 Task: Look for space in Elmira, United States from 10th July, 2023 to 15th July, 2023 for 7 adults in price range Rs.10000 to Rs.15000. Place can be entire place or shared room with 4 bedrooms having 7 beds and 4 bathrooms. Property type can be house, flat, guest house. Amenities needed are: wifi, TV, free parkinig on premises, gym, breakfast. Booking option can be shelf check-in. Required host language is English.
Action: Mouse moved to (450, 110)
Screenshot: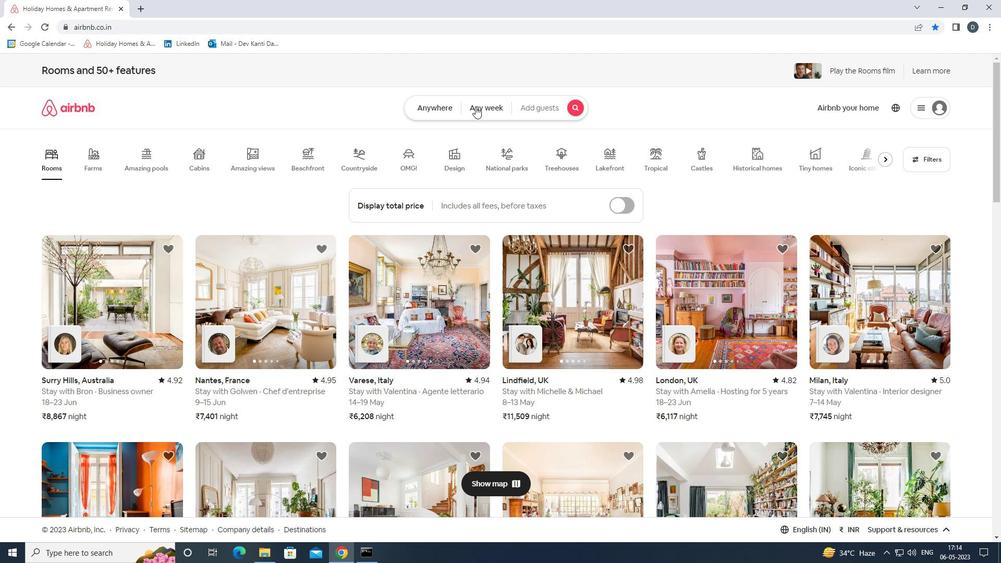 
Action: Mouse pressed left at (450, 110)
Screenshot: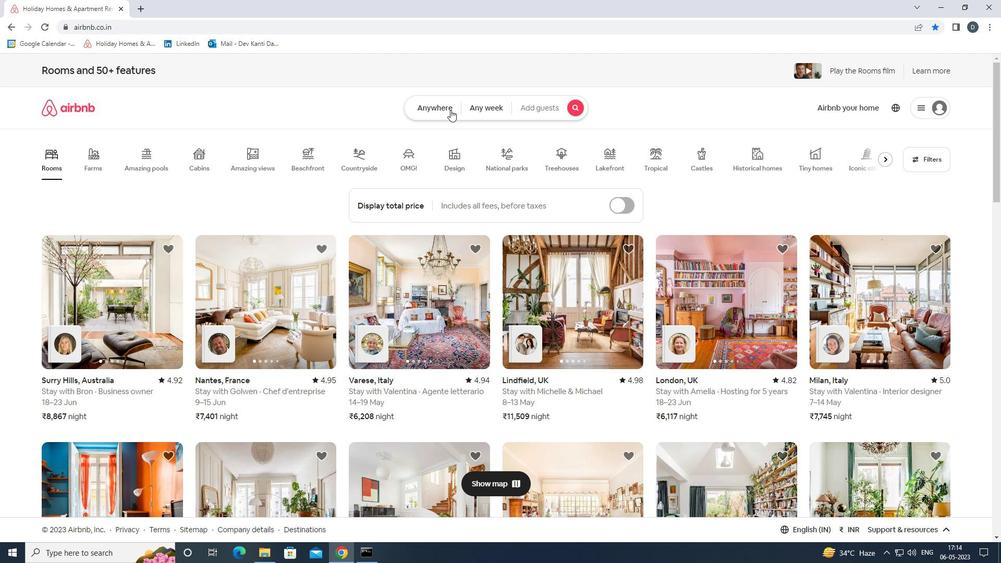 
Action: Mouse moved to (371, 147)
Screenshot: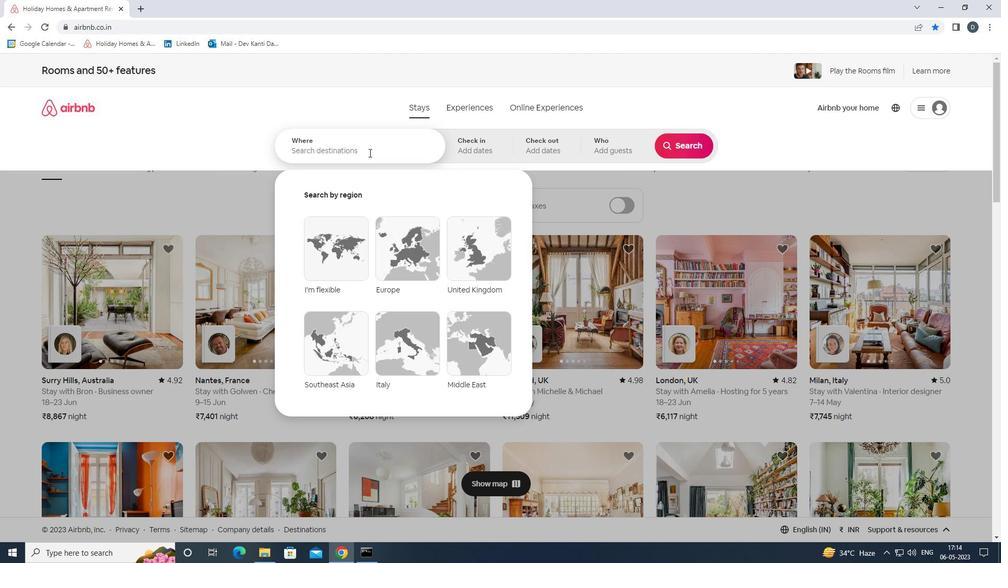 
Action: Mouse pressed left at (371, 147)
Screenshot: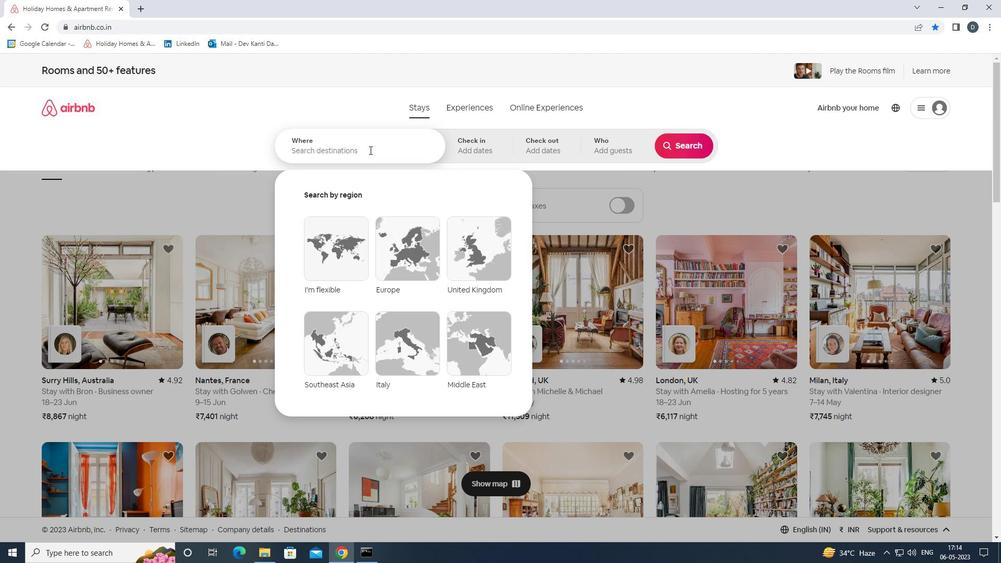 
Action: Mouse moved to (385, 144)
Screenshot: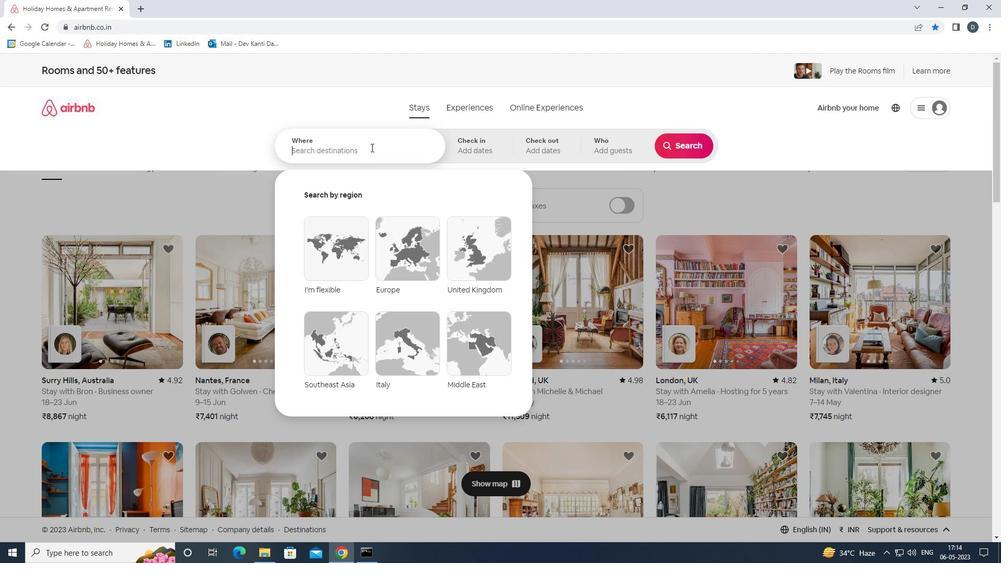
Action: Key pressed <Key.shift>EMIRA,<Key.left><Key.left><Key.left><Key.left><Key.left>L<Key.right><Key.right><Key.right><Key.right><Key.right><Key.shift>UNITED<Key.space><Key.shift><Key.shift><Key.shift><Key.shift><Key.shift><Key.shift><Key.shift>STATES<Key.enter>
Screenshot: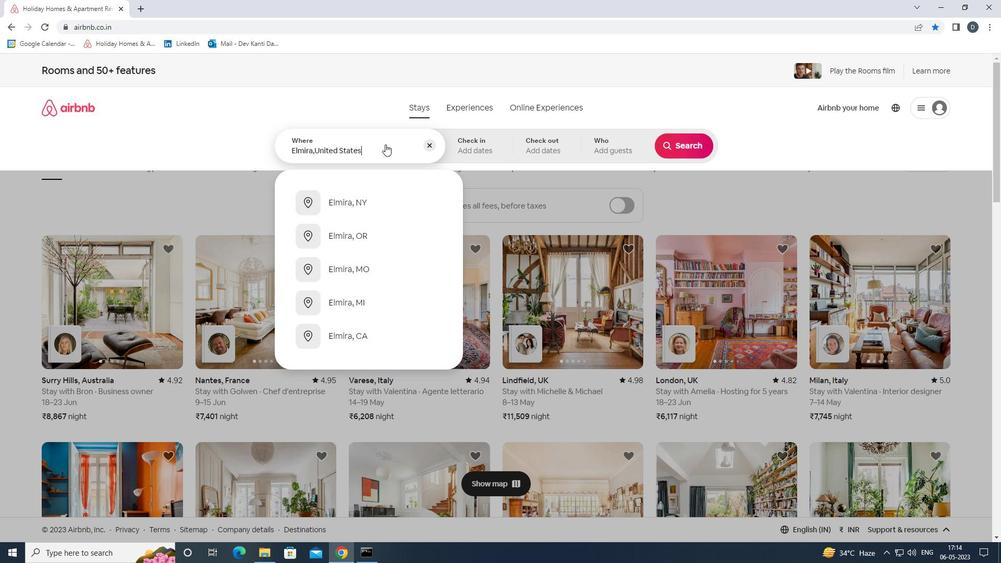 
Action: Mouse moved to (682, 228)
Screenshot: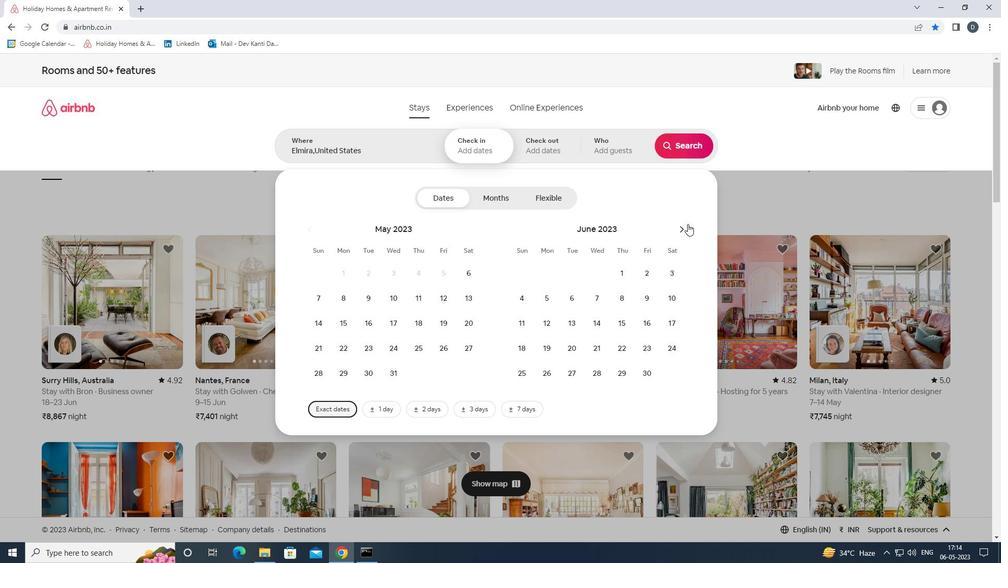 
Action: Mouse pressed left at (682, 228)
Screenshot: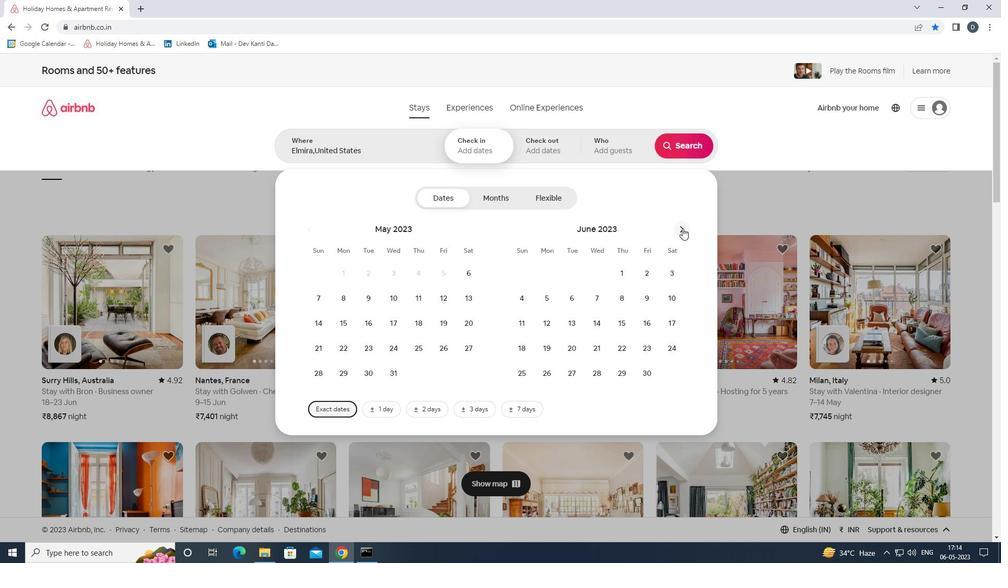 
Action: Mouse pressed left at (682, 228)
Screenshot: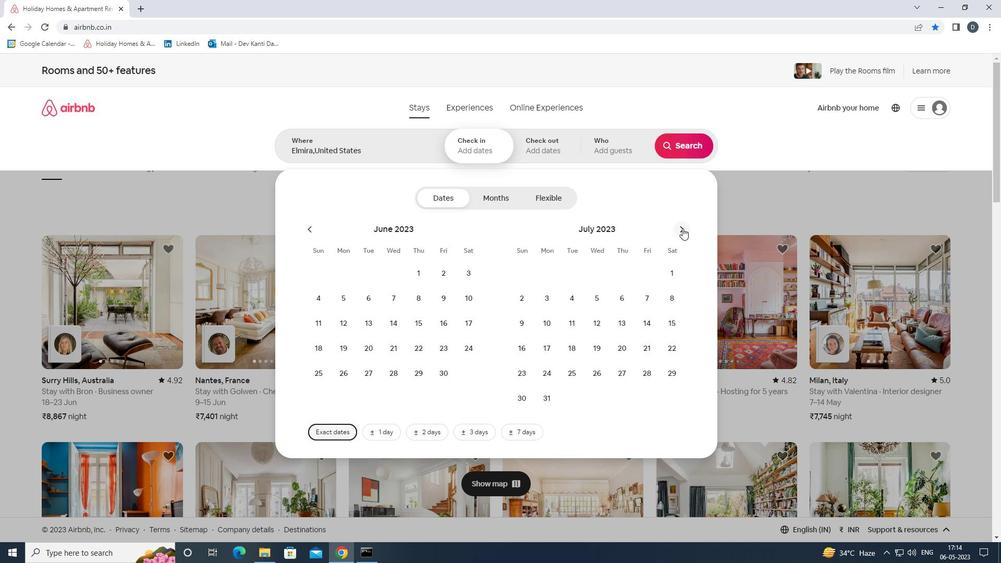 
Action: Mouse moved to (334, 330)
Screenshot: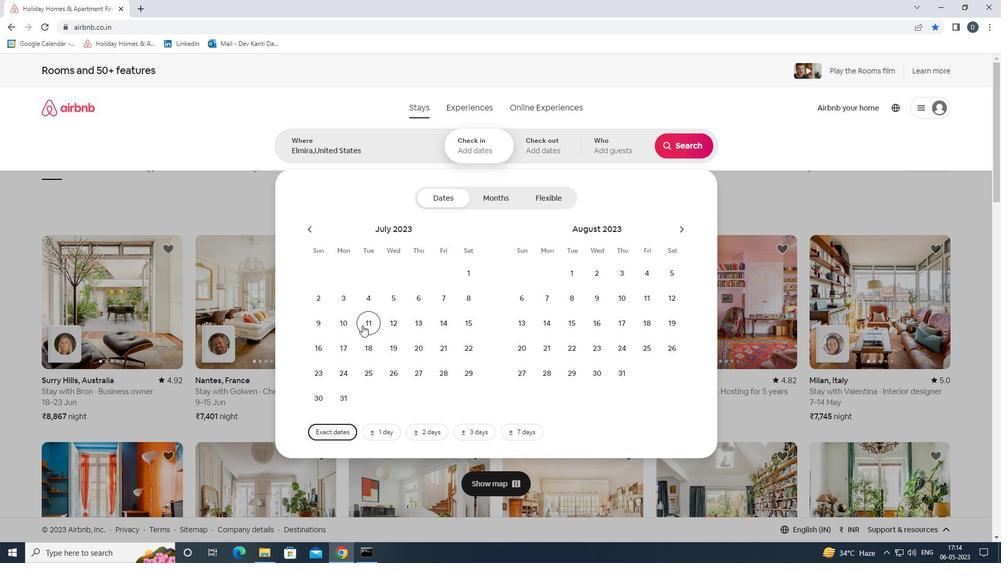 
Action: Mouse pressed left at (334, 330)
Screenshot: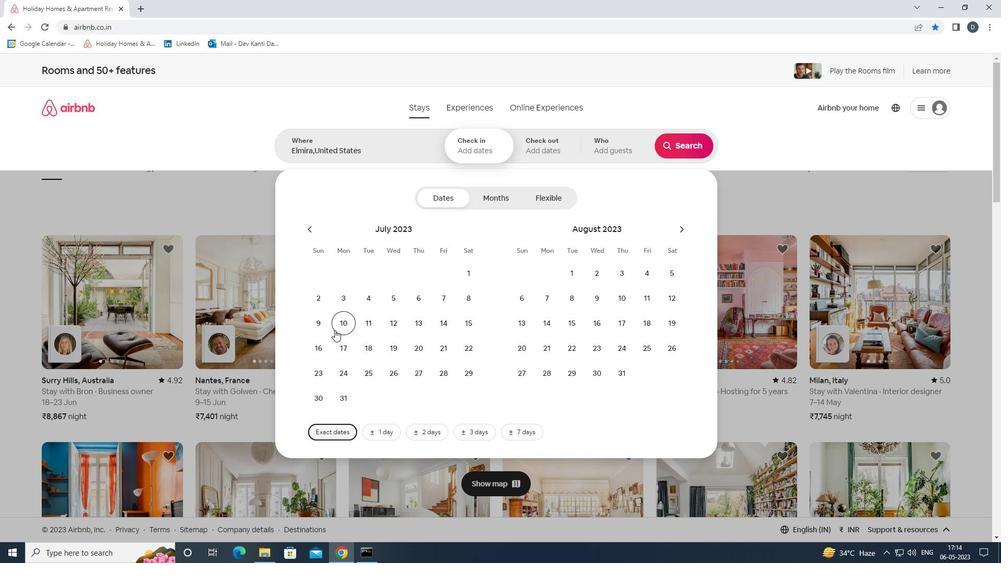 
Action: Mouse moved to (466, 330)
Screenshot: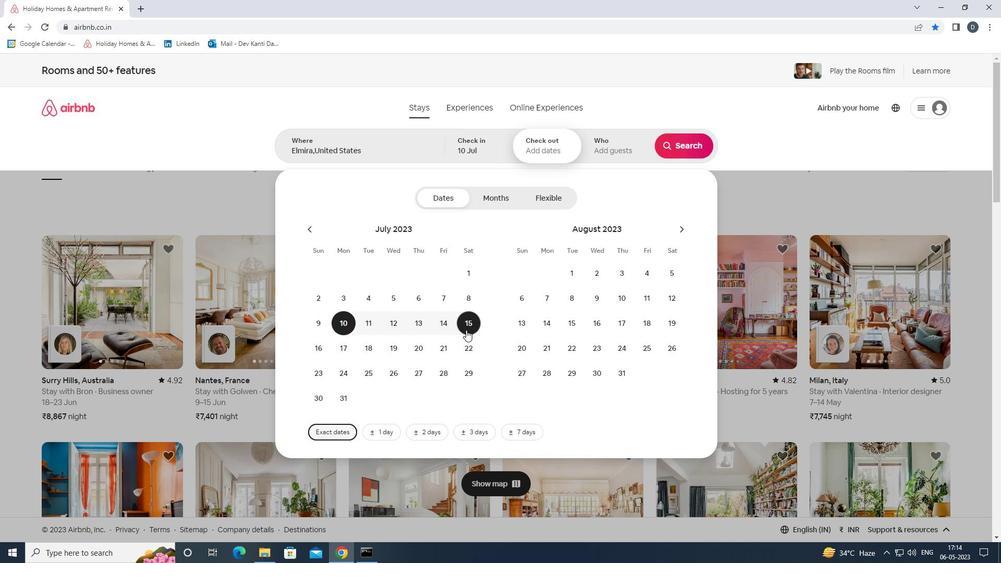 
Action: Mouse pressed left at (466, 330)
Screenshot: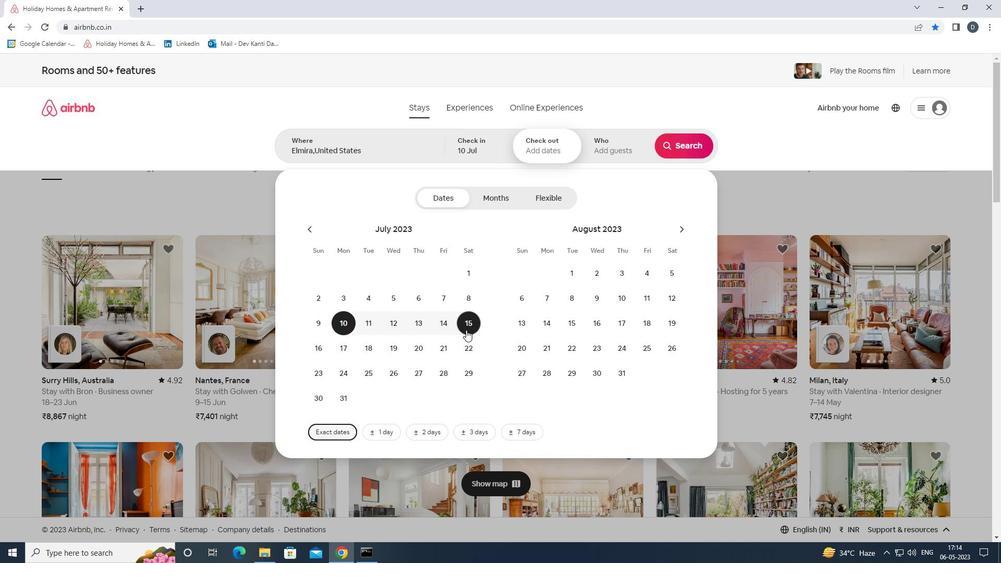 
Action: Mouse moved to (607, 146)
Screenshot: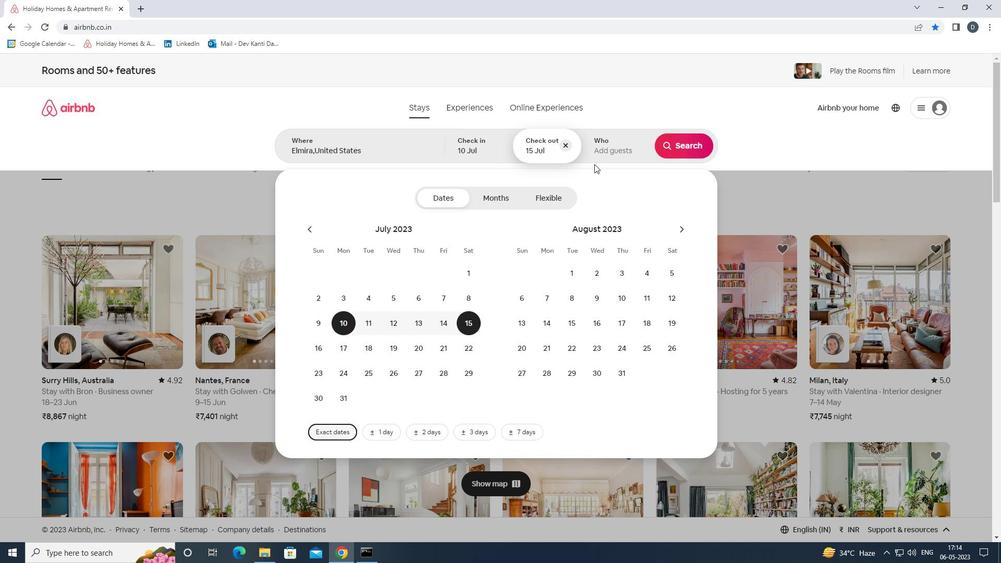 
Action: Mouse pressed left at (607, 146)
Screenshot: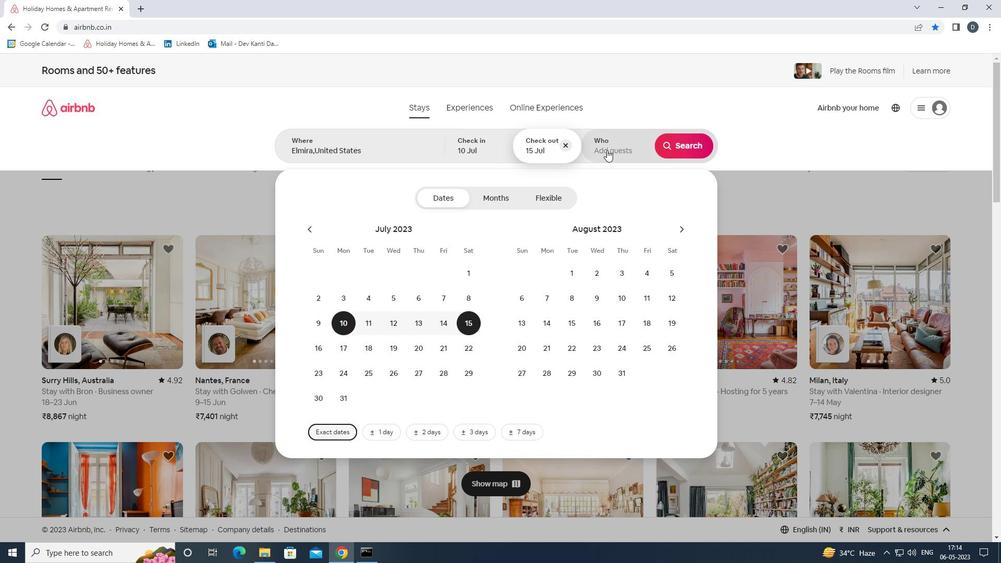 
Action: Mouse moved to (684, 201)
Screenshot: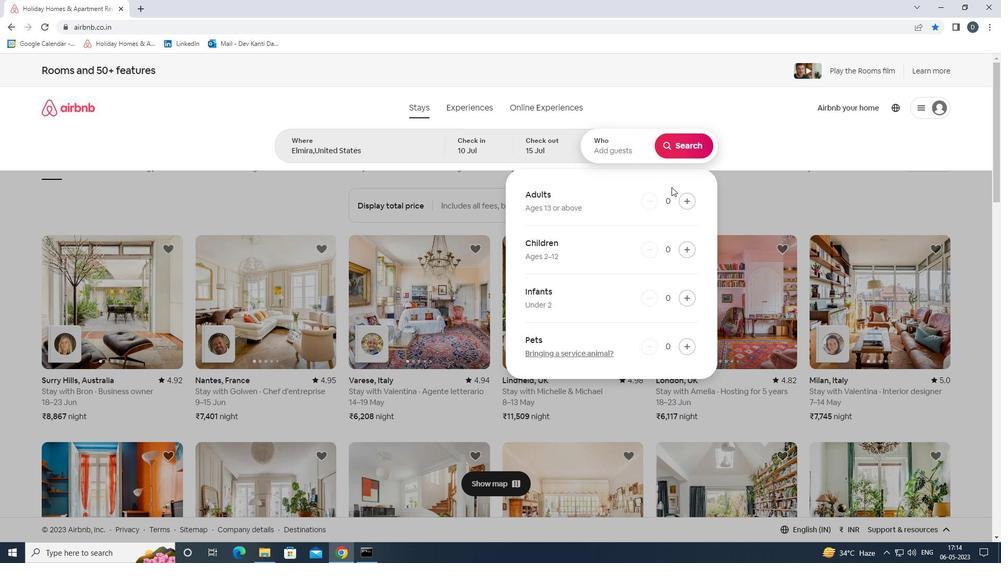 
Action: Mouse pressed left at (684, 201)
Screenshot: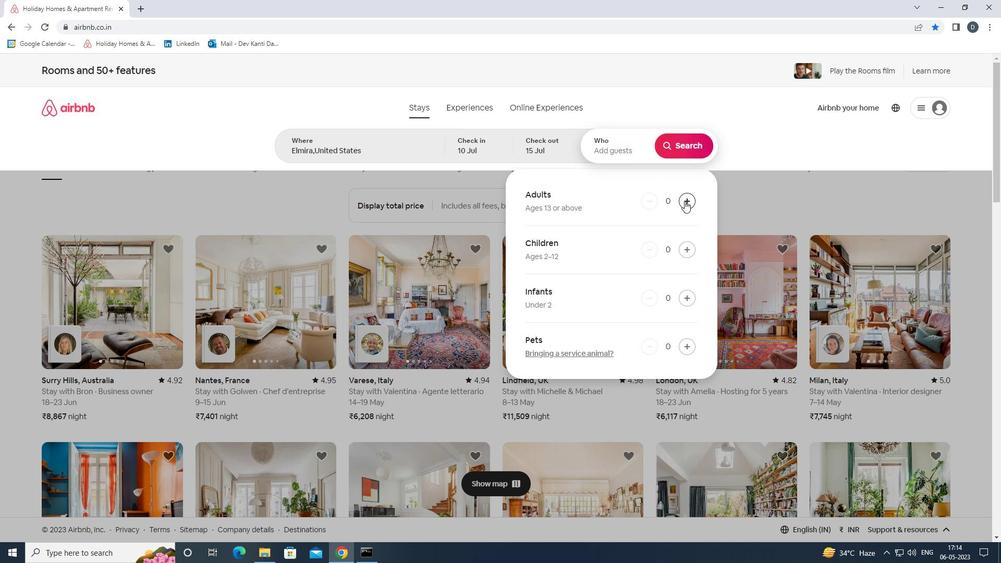 
Action: Mouse pressed left at (684, 201)
Screenshot: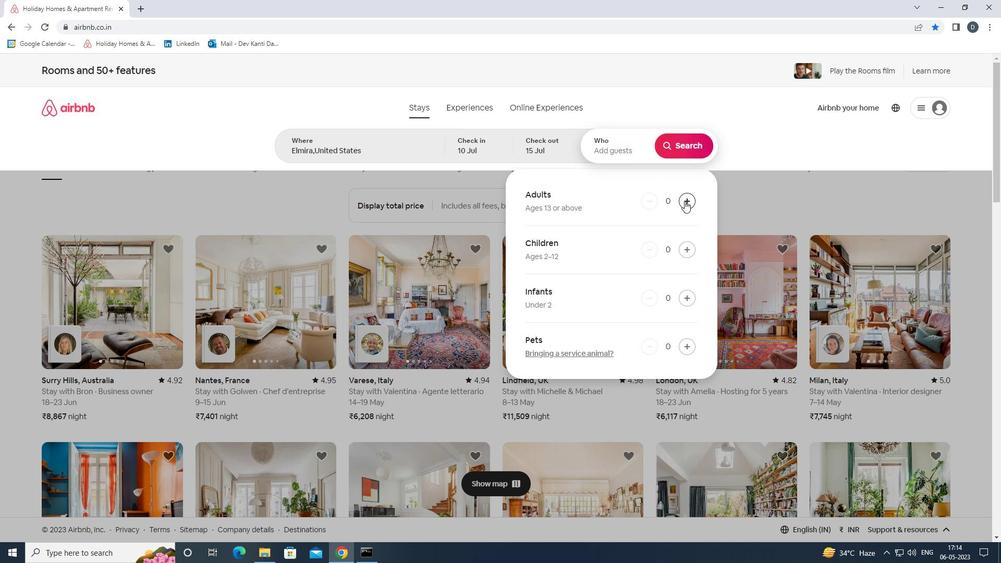 
Action: Mouse pressed left at (684, 201)
Screenshot: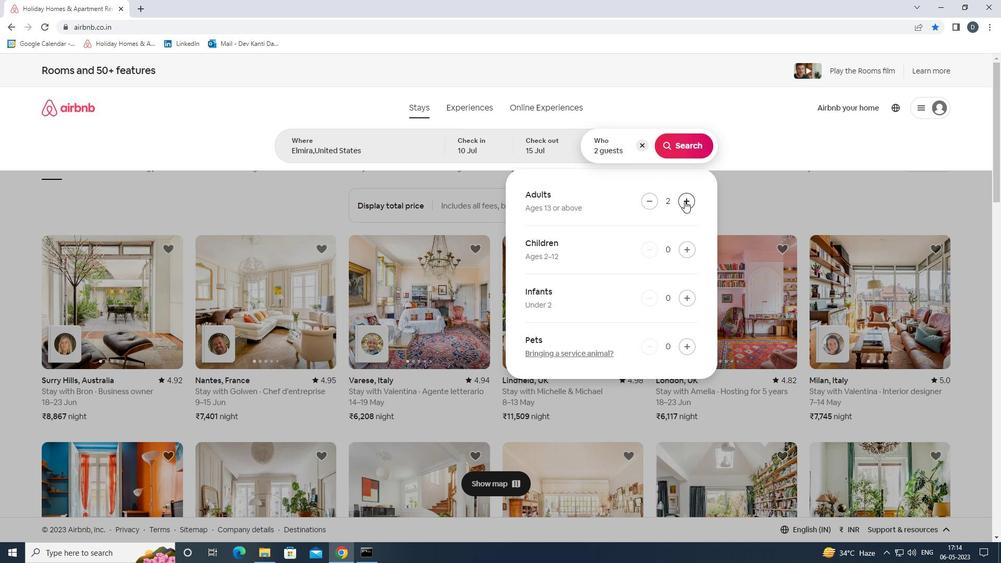 
Action: Mouse pressed left at (684, 201)
Screenshot: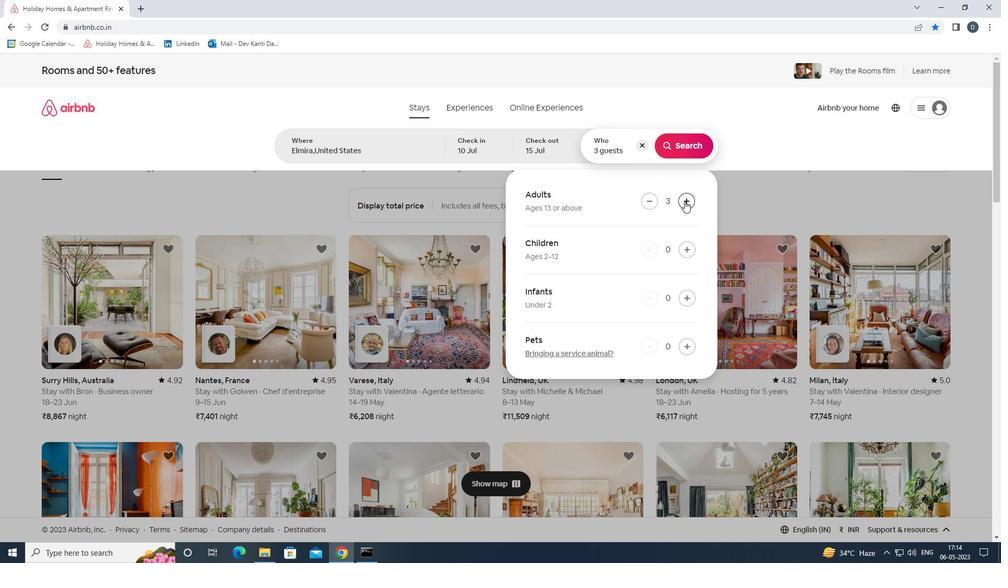
Action: Mouse pressed left at (684, 201)
Screenshot: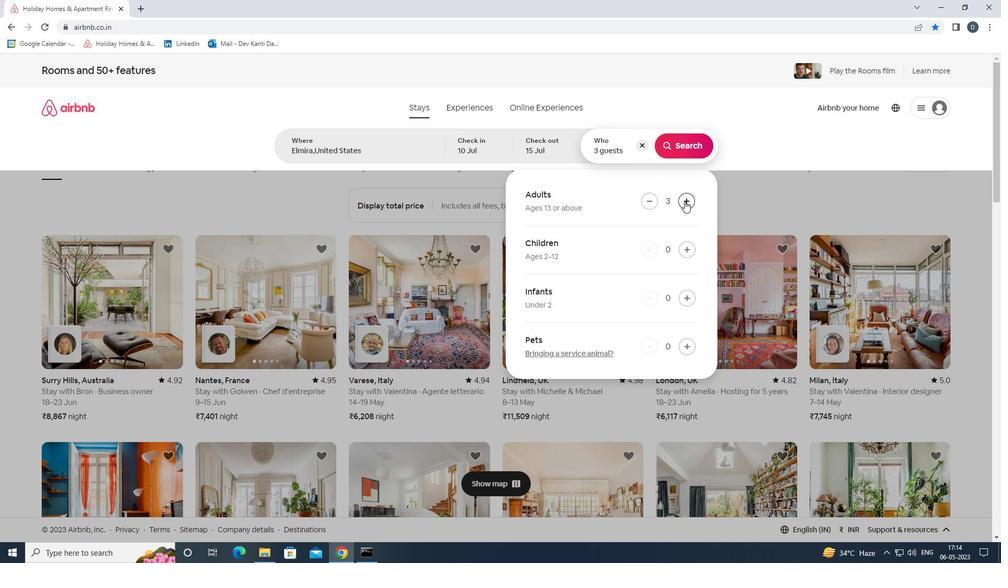 
Action: Mouse pressed left at (684, 201)
Screenshot: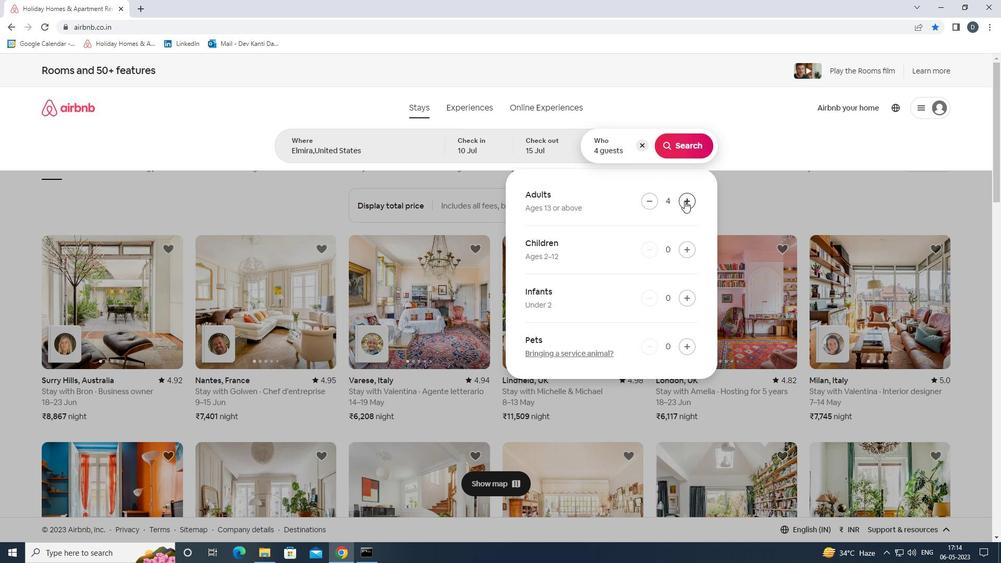 
Action: Mouse pressed left at (684, 201)
Screenshot: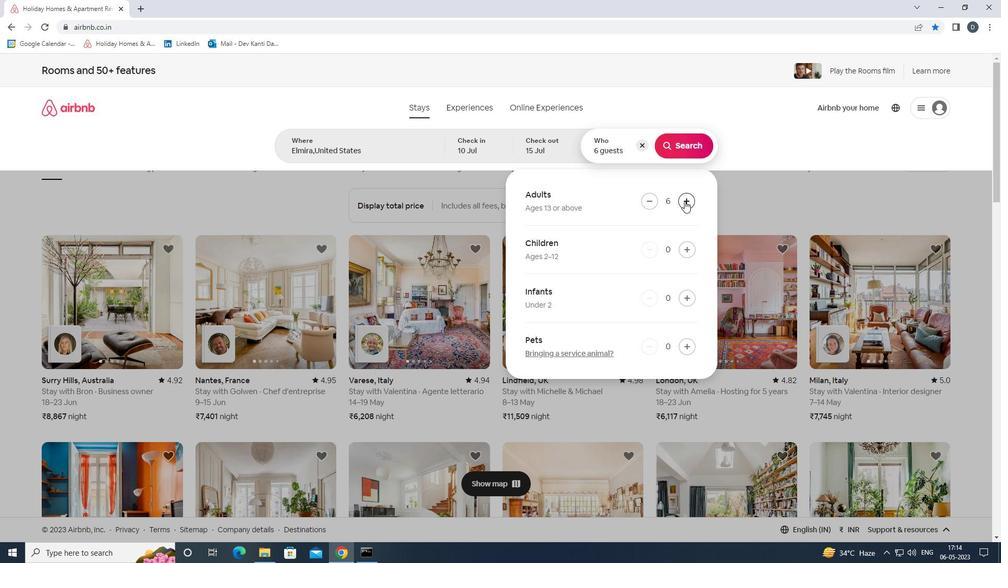 
Action: Mouse moved to (679, 134)
Screenshot: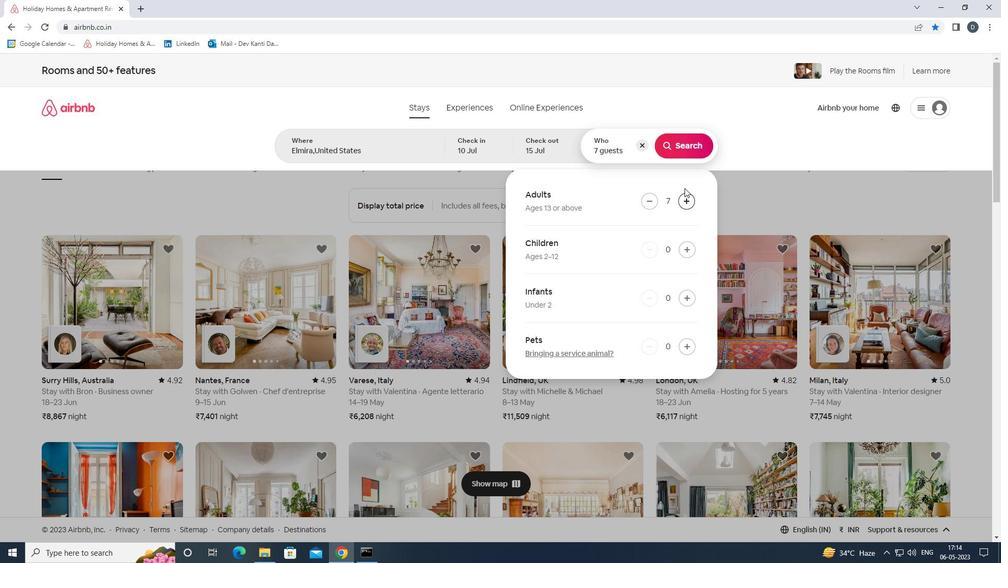 
Action: Mouse pressed left at (679, 134)
Screenshot: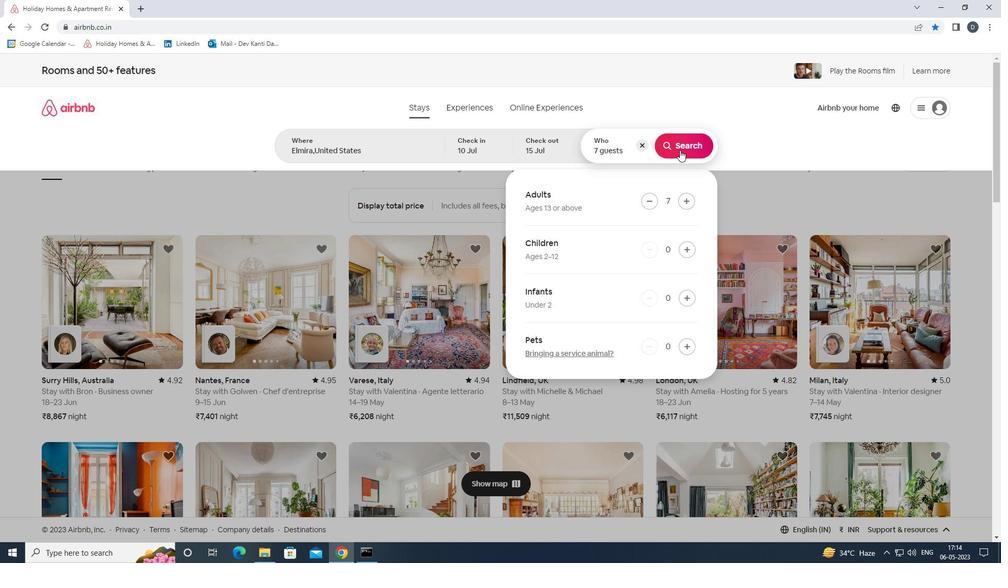 
Action: Mouse moved to (959, 116)
Screenshot: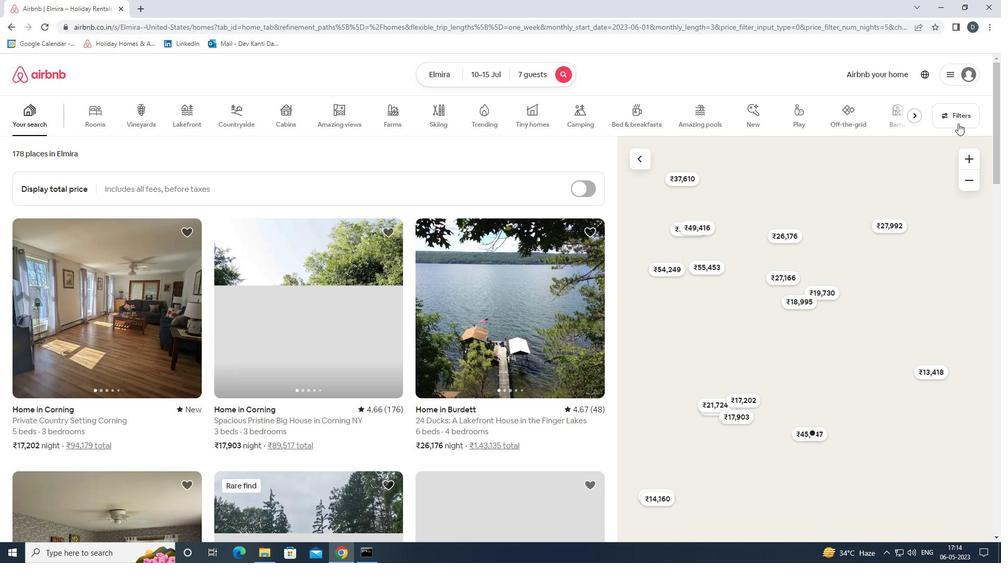 
Action: Mouse pressed left at (959, 116)
Screenshot: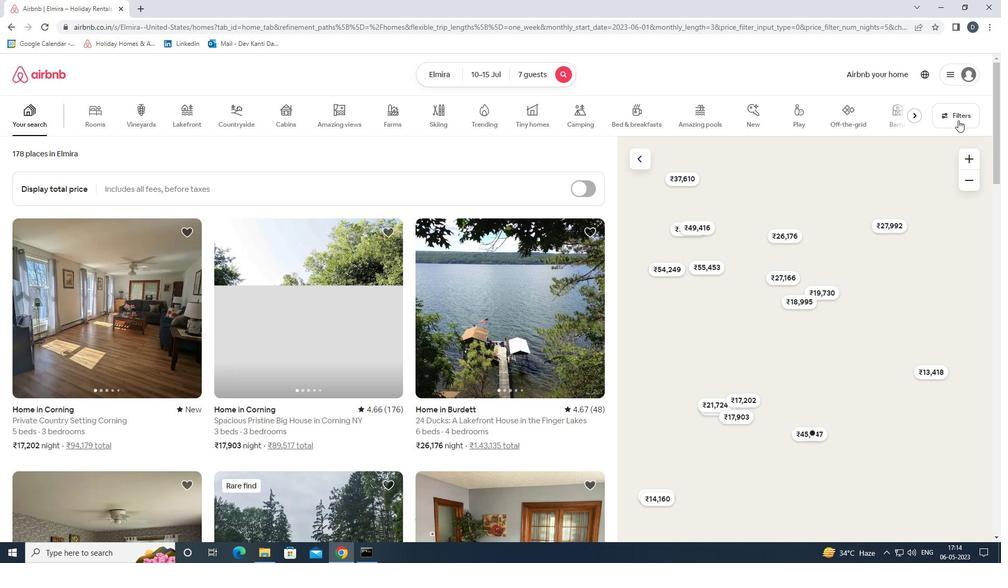 
Action: Mouse moved to (379, 373)
Screenshot: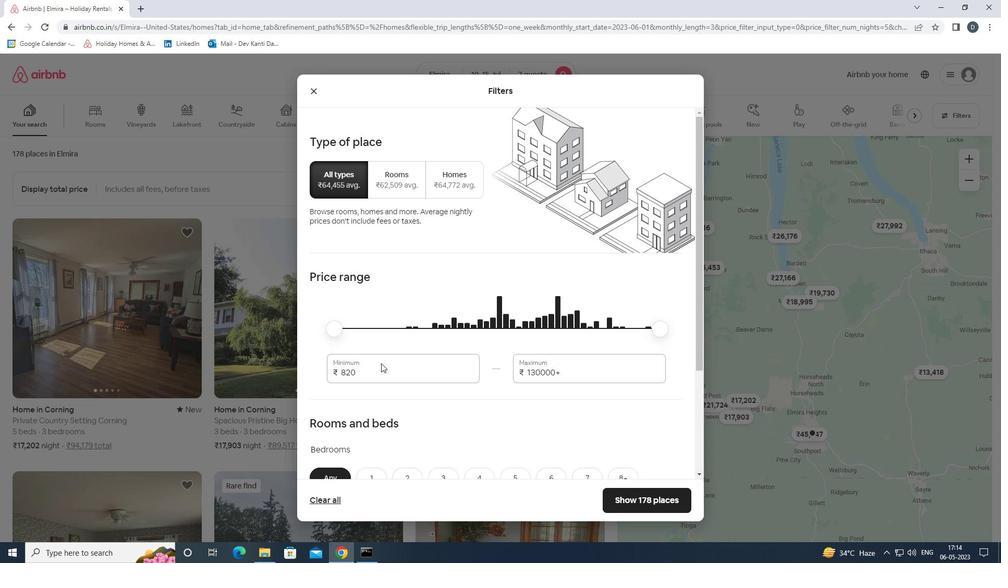 
Action: Mouse pressed left at (379, 373)
Screenshot: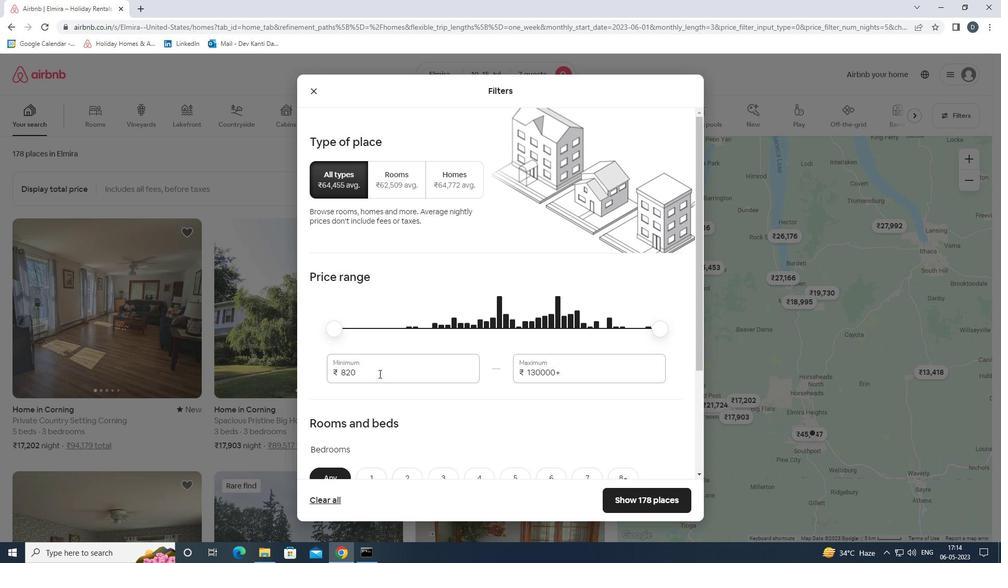 
Action: Mouse pressed left at (379, 373)
Screenshot: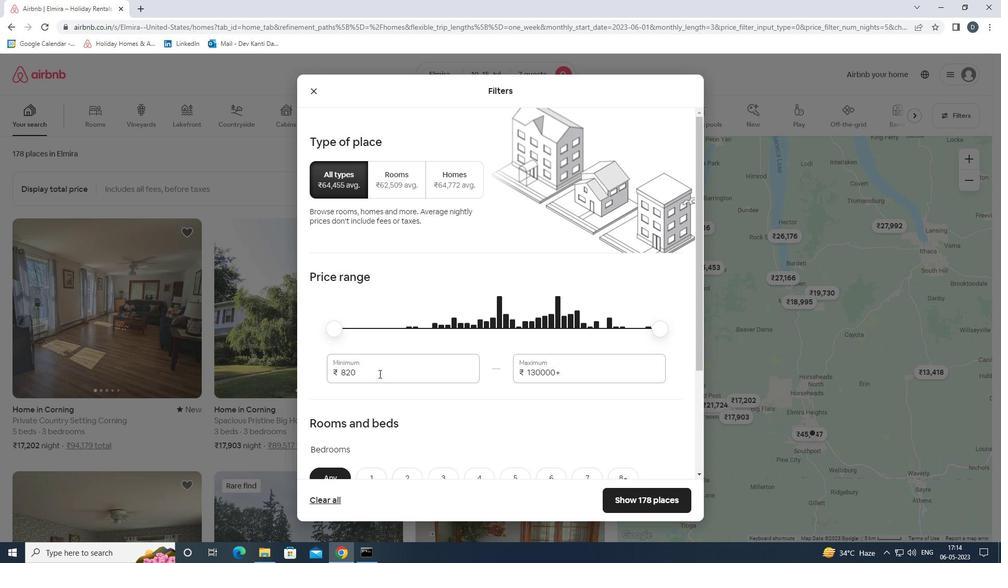 
Action: Mouse moved to (384, 369)
Screenshot: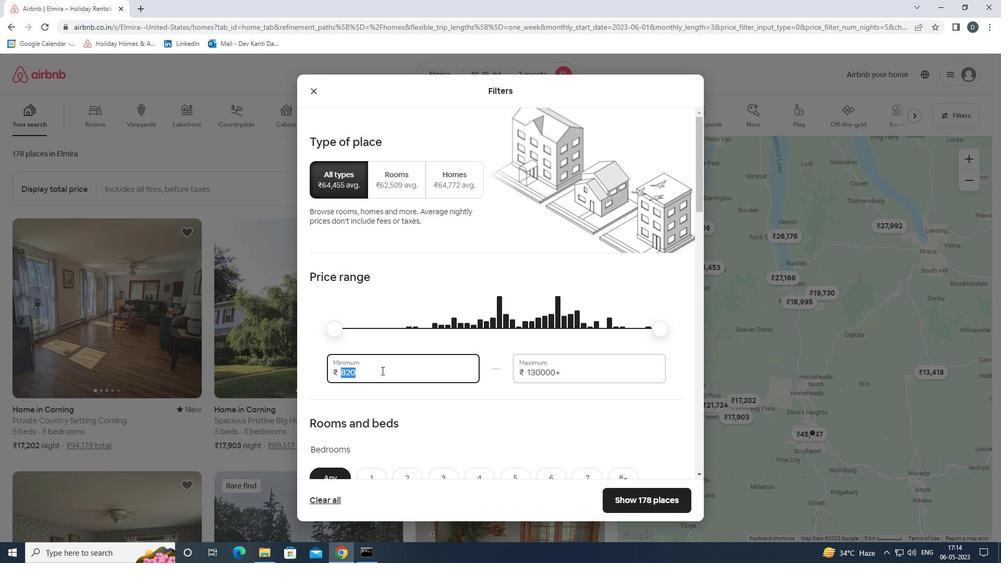 
Action: Key pressed 10000<Key.tab>15000
Screenshot: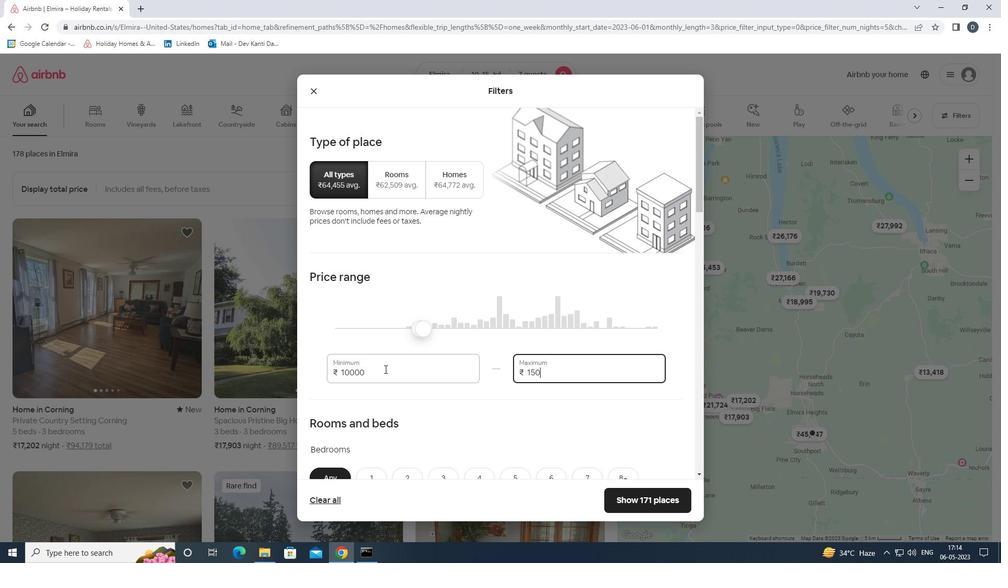 
Action: Mouse moved to (393, 368)
Screenshot: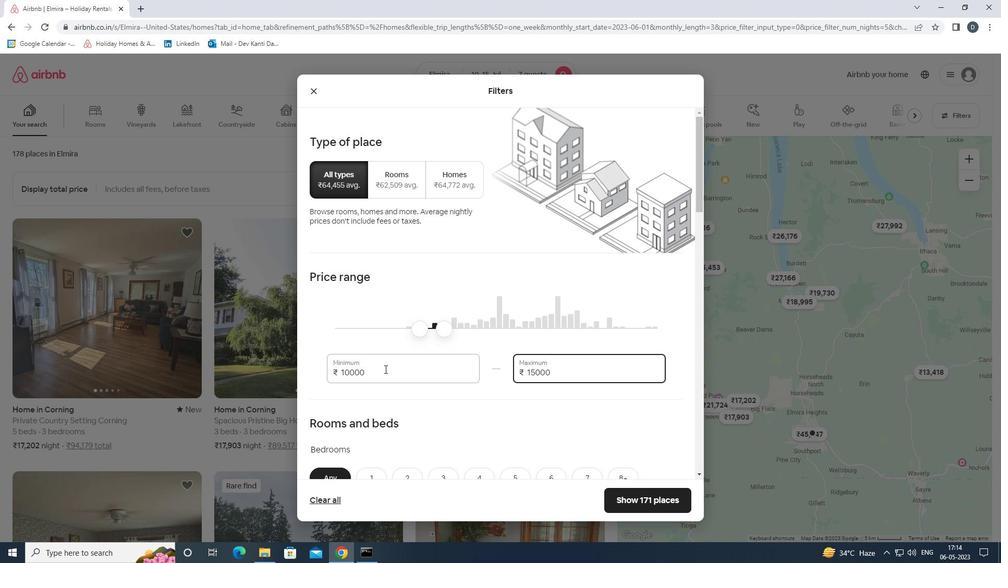 
Action: Mouse scrolled (393, 367) with delta (0, 0)
Screenshot: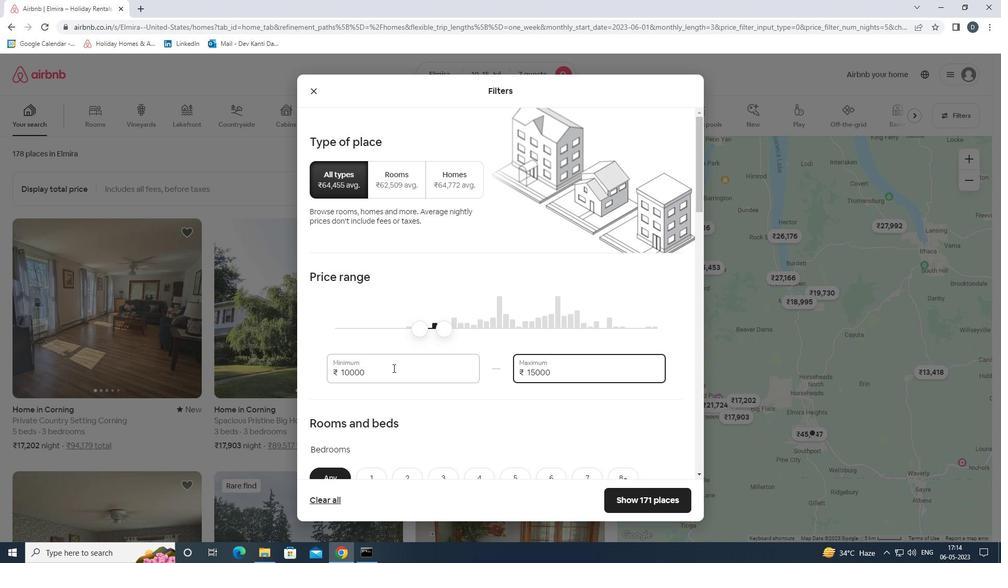 
Action: Mouse moved to (396, 368)
Screenshot: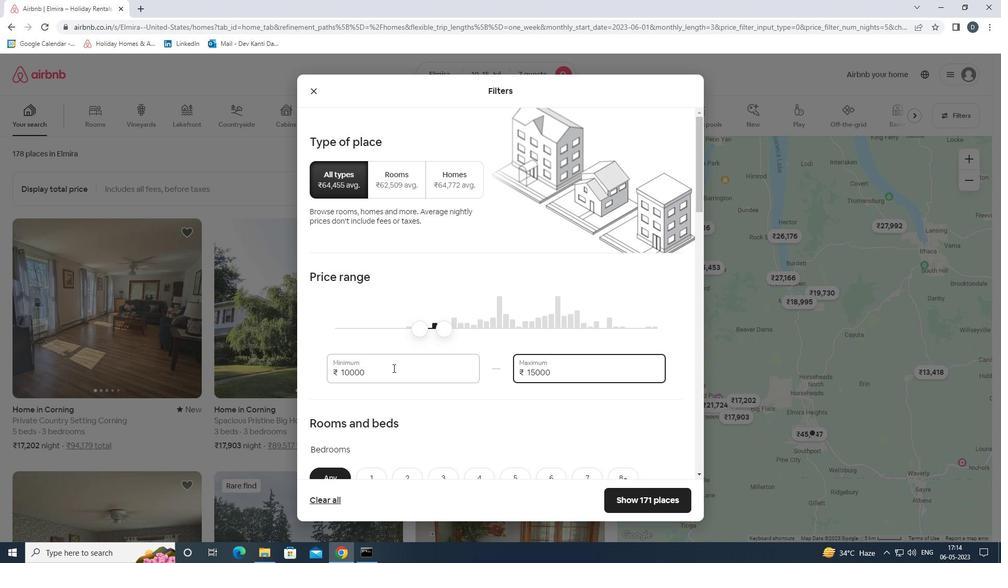 
Action: Mouse scrolled (396, 367) with delta (0, 0)
Screenshot: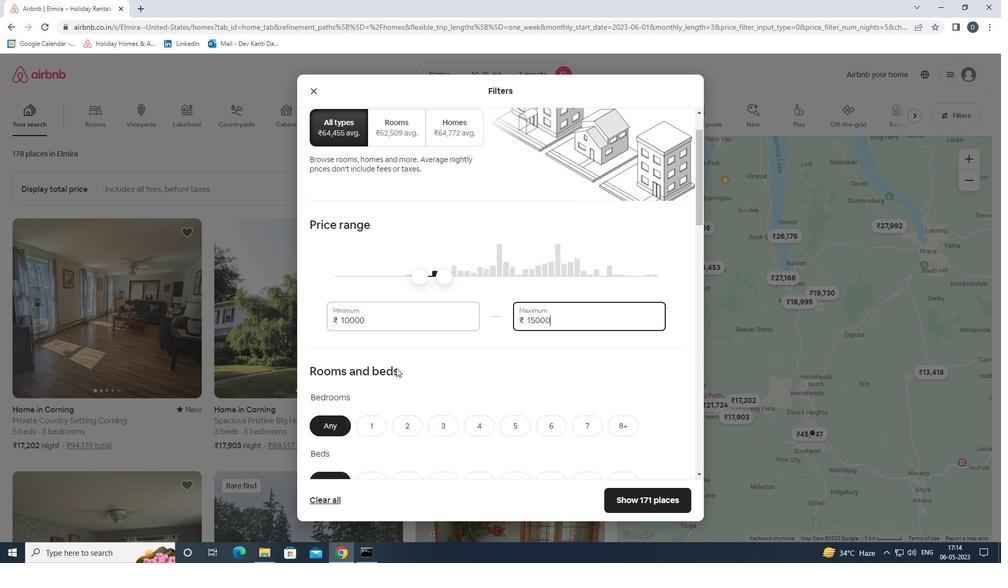
Action: Mouse moved to (406, 373)
Screenshot: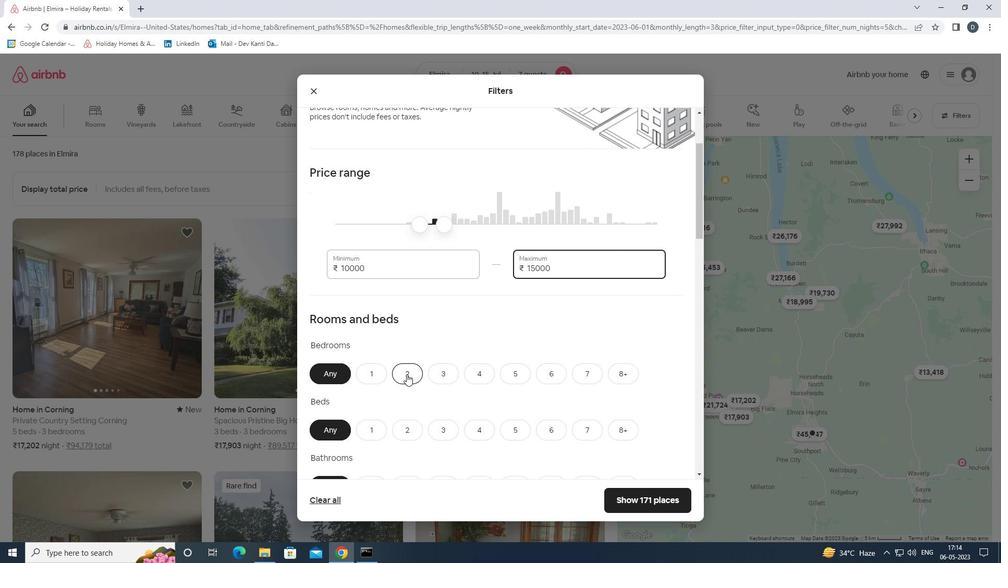 
Action: Mouse scrolled (406, 373) with delta (0, 0)
Screenshot: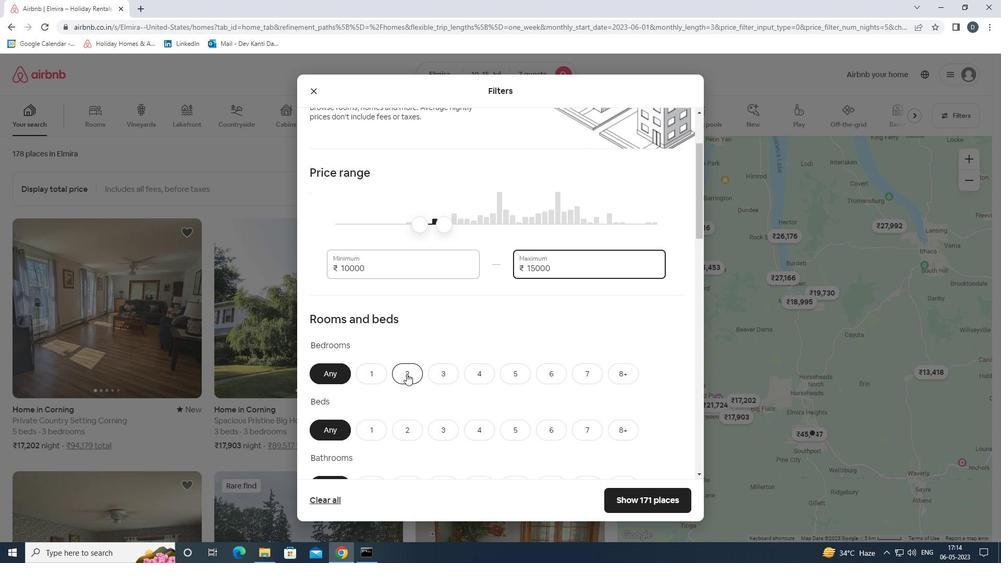 
Action: Mouse moved to (487, 319)
Screenshot: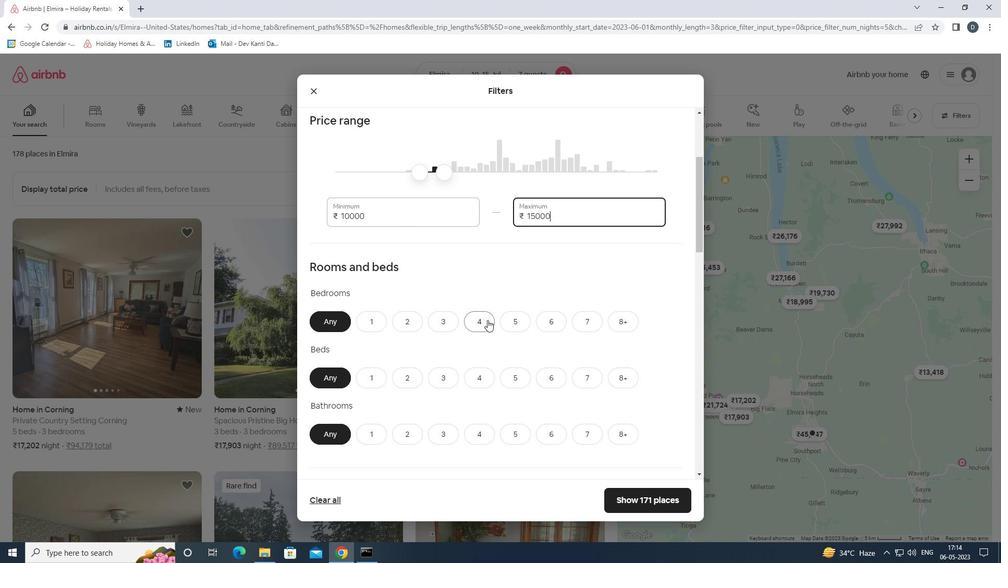 
Action: Mouse pressed left at (487, 319)
Screenshot: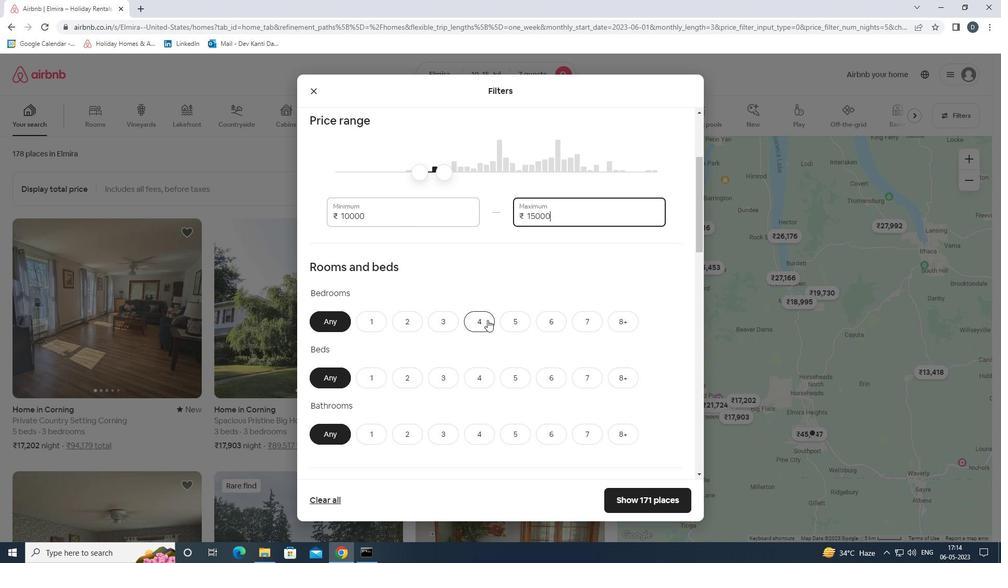 
Action: Mouse moved to (590, 374)
Screenshot: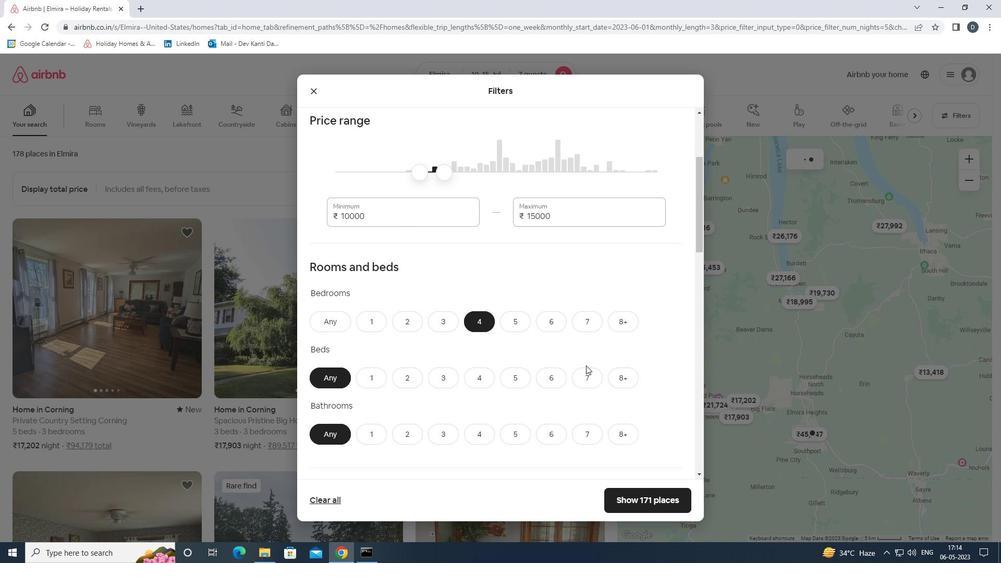 
Action: Mouse pressed left at (590, 374)
Screenshot: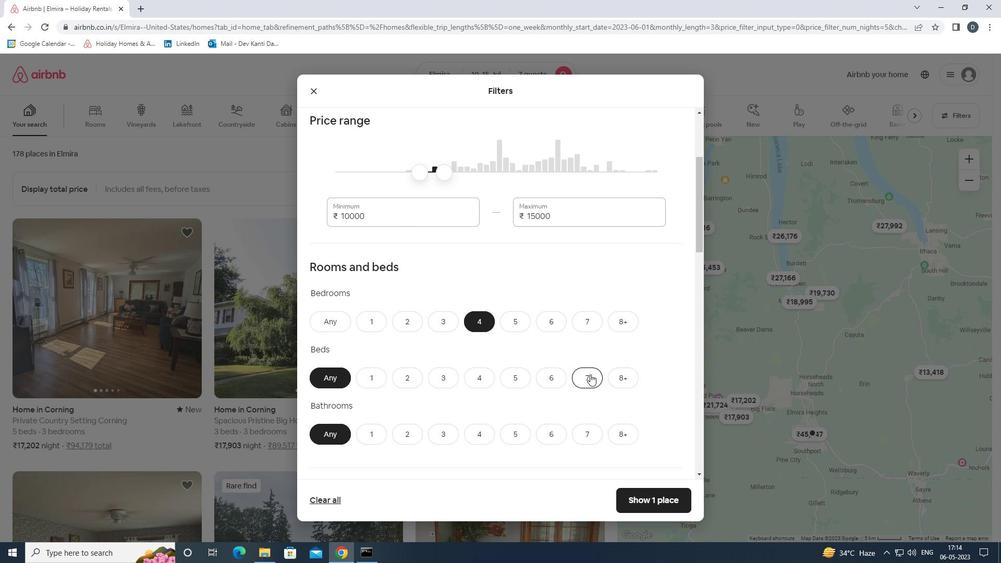 
Action: Mouse moved to (475, 438)
Screenshot: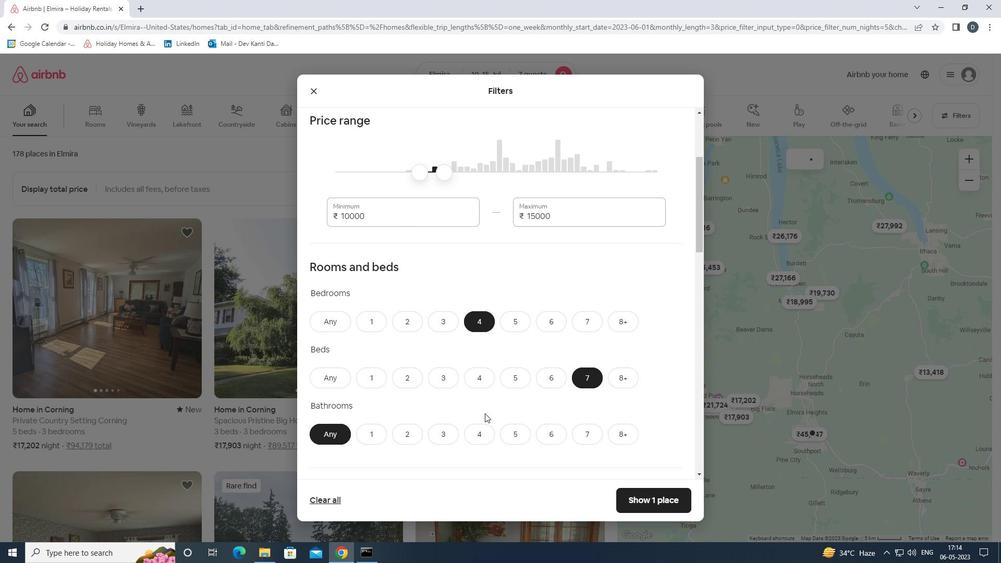 
Action: Mouse pressed left at (475, 438)
Screenshot: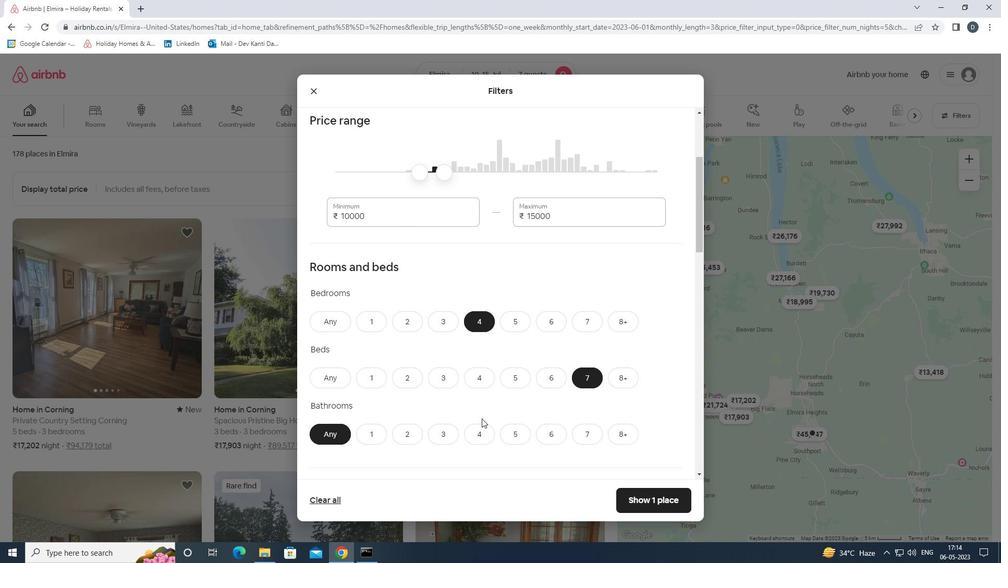 
Action: Mouse moved to (506, 401)
Screenshot: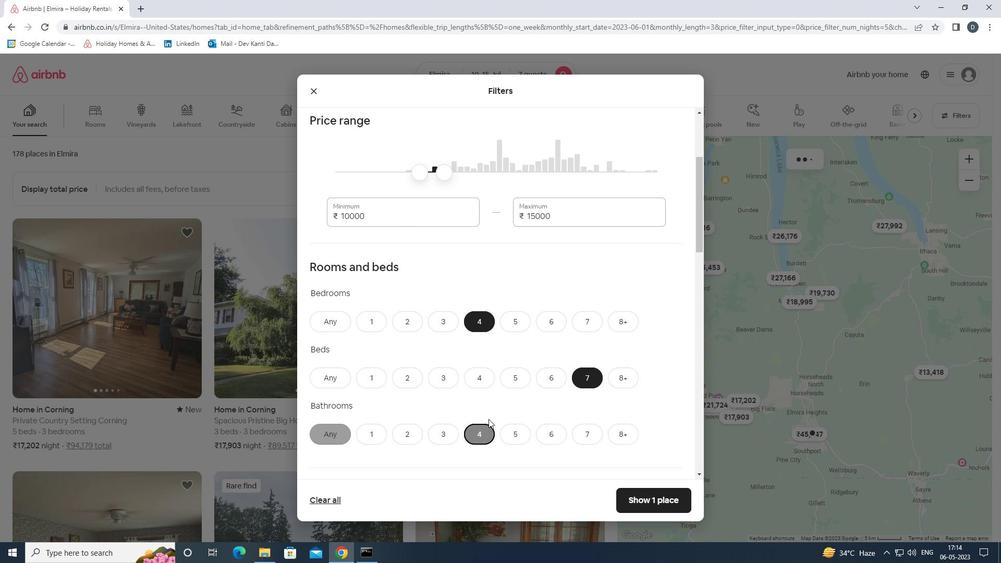 
Action: Mouse scrolled (506, 401) with delta (0, 0)
Screenshot: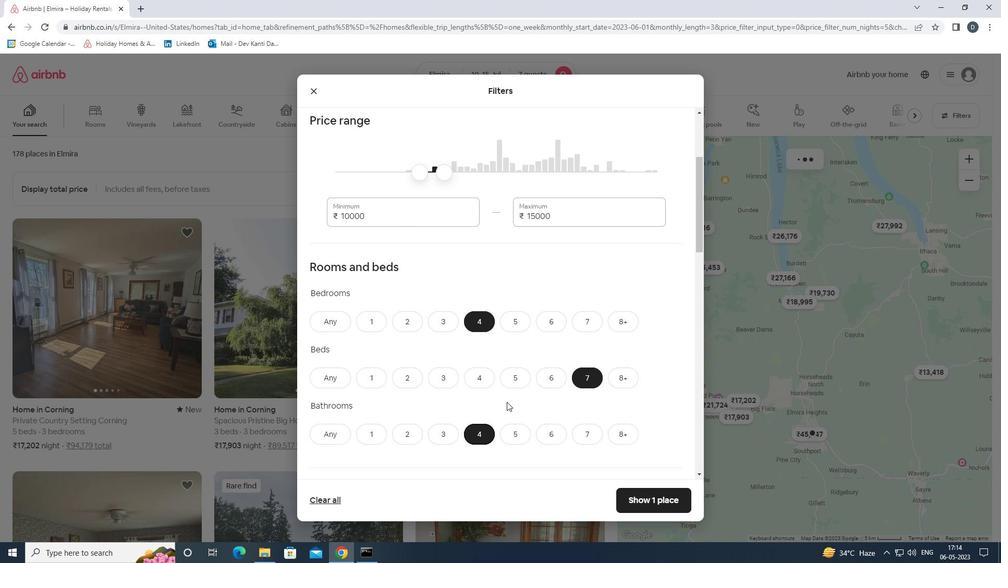 
Action: Mouse scrolled (506, 401) with delta (0, 0)
Screenshot: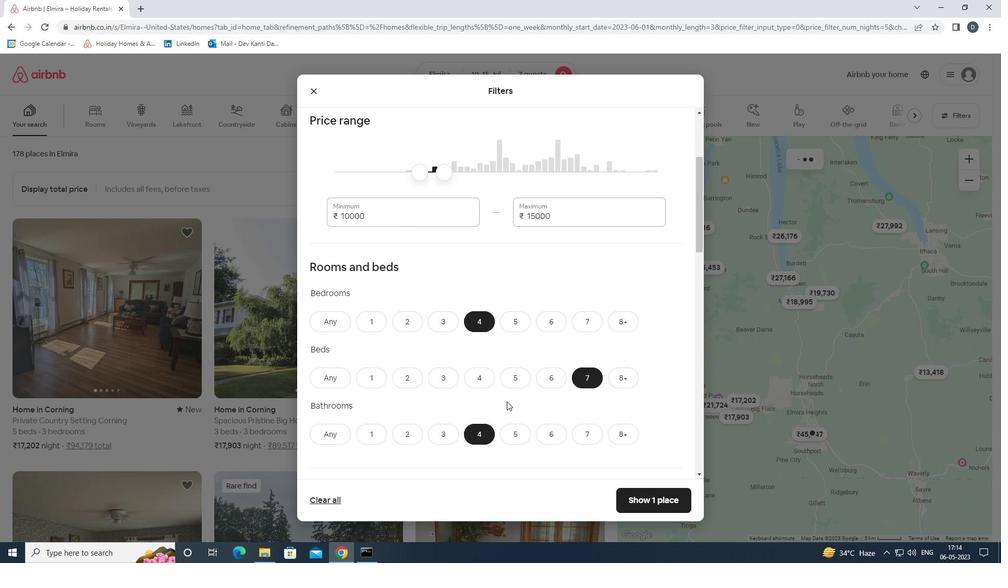 
Action: Mouse moved to (507, 399)
Screenshot: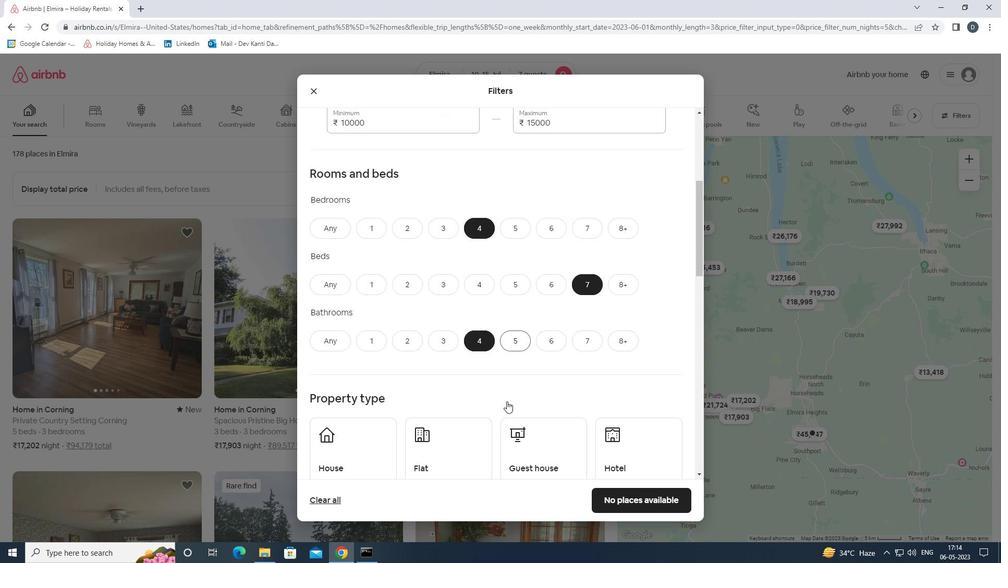 
Action: Mouse scrolled (507, 399) with delta (0, 0)
Screenshot: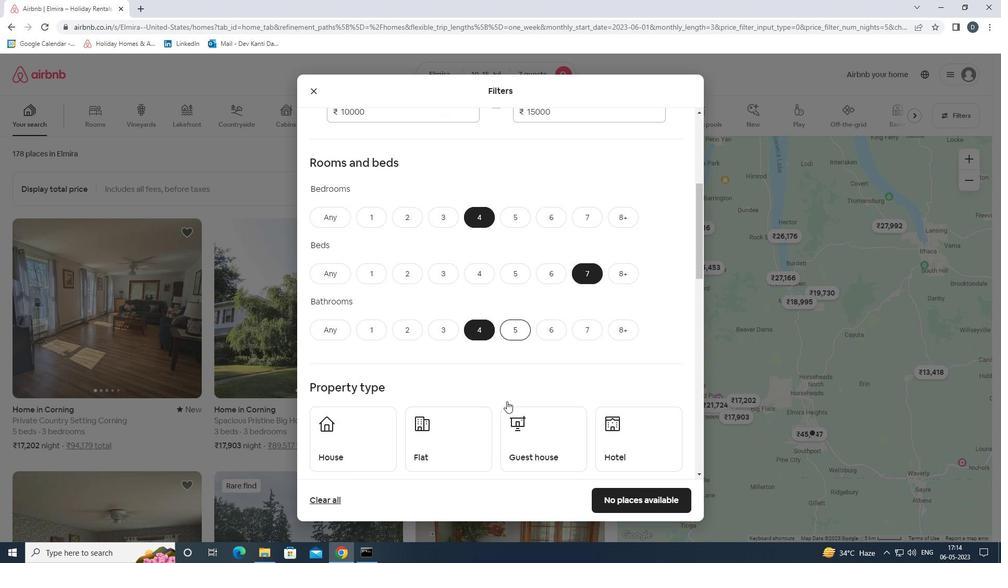 
Action: Mouse scrolled (507, 399) with delta (0, 0)
Screenshot: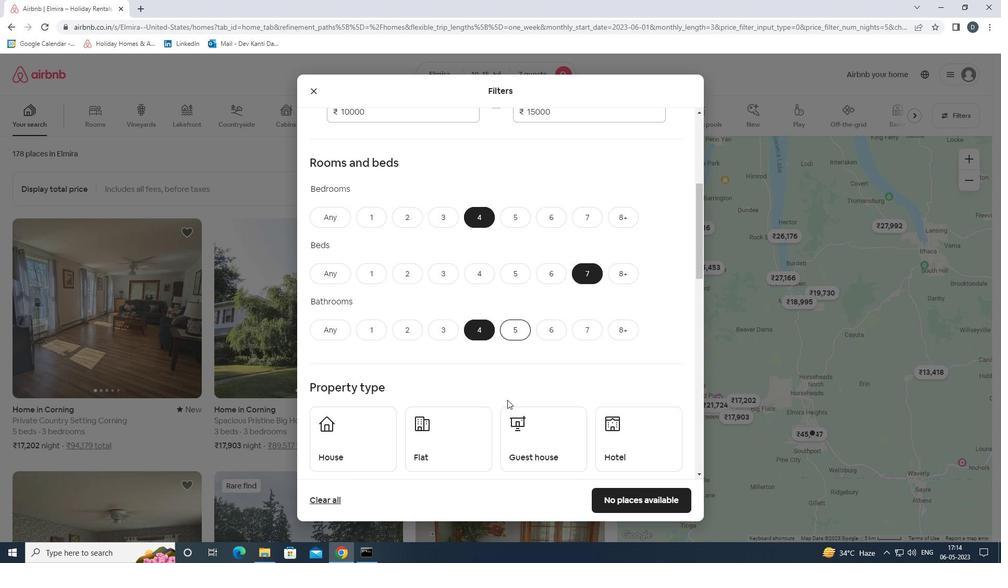 
Action: Mouse moved to (371, 350)
Screenshot: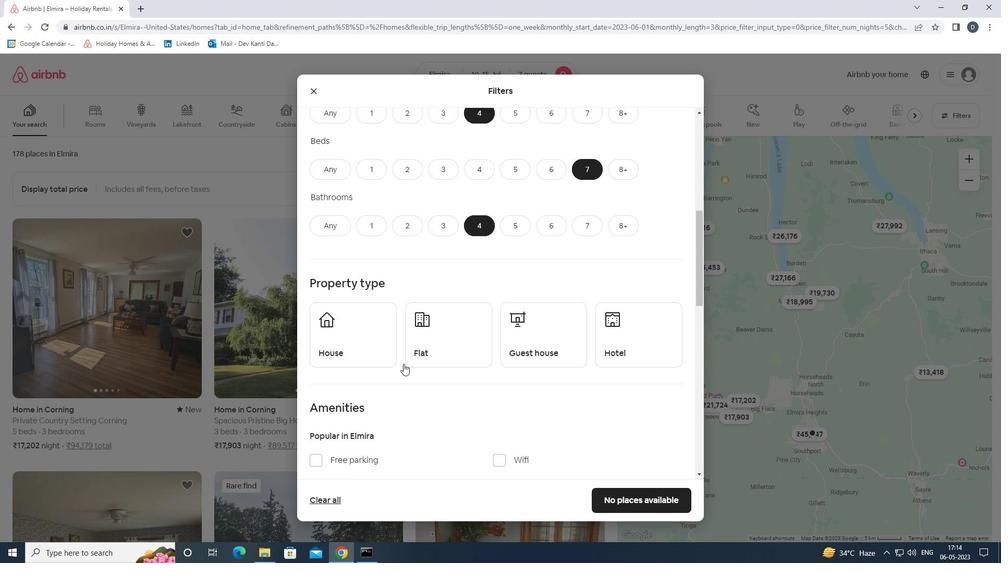
Action: Mouse pressed left at (371, 350)
Screenshot: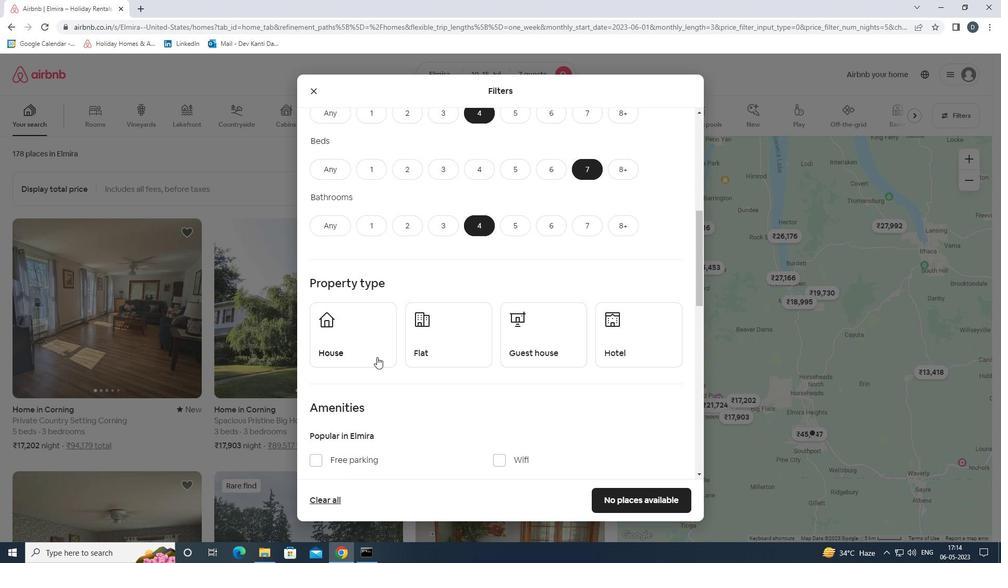 
Action: Mouse moved to (447, 346)
Screenshot: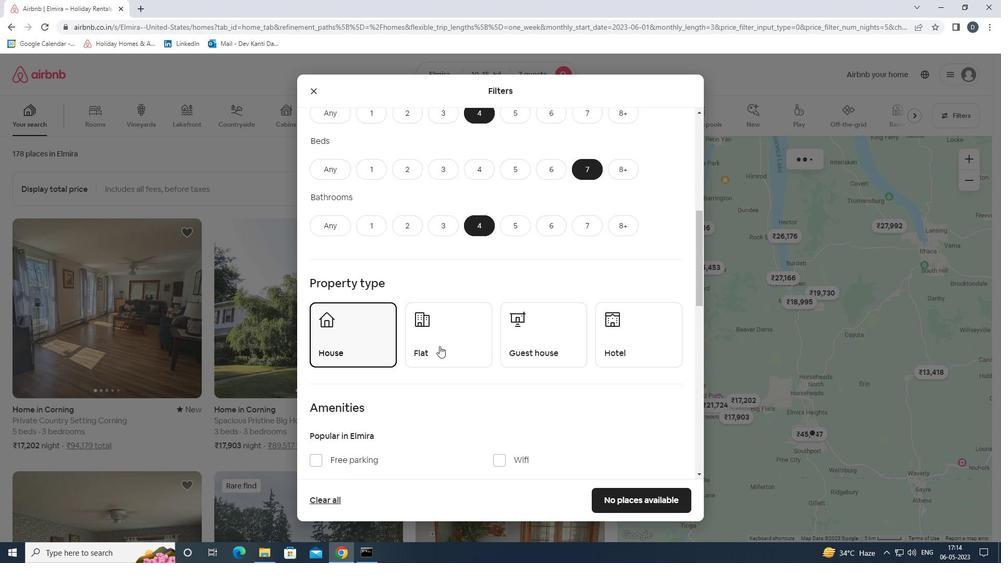 
Action: Mouse pressed left at (447, 346)
Screenshot: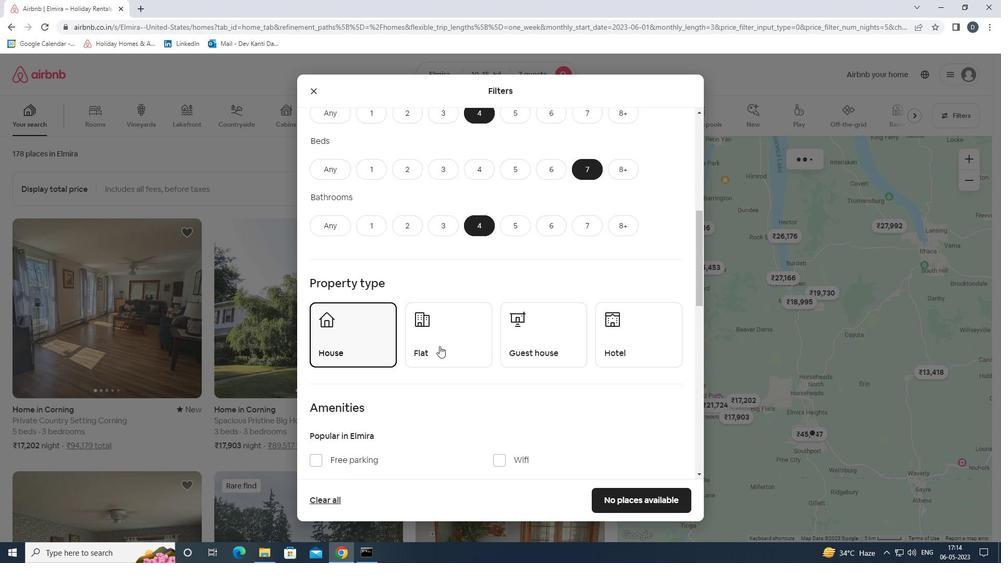 
Action: Mouse moved to (546, 336)
Screenshot: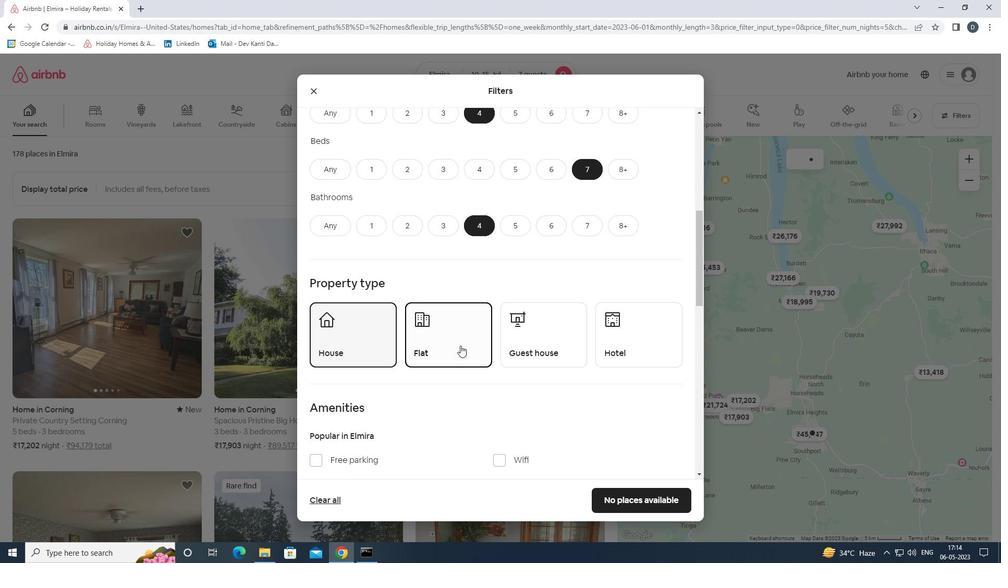 
Action: Mouse pressed left at (546, 336)
Screenshot: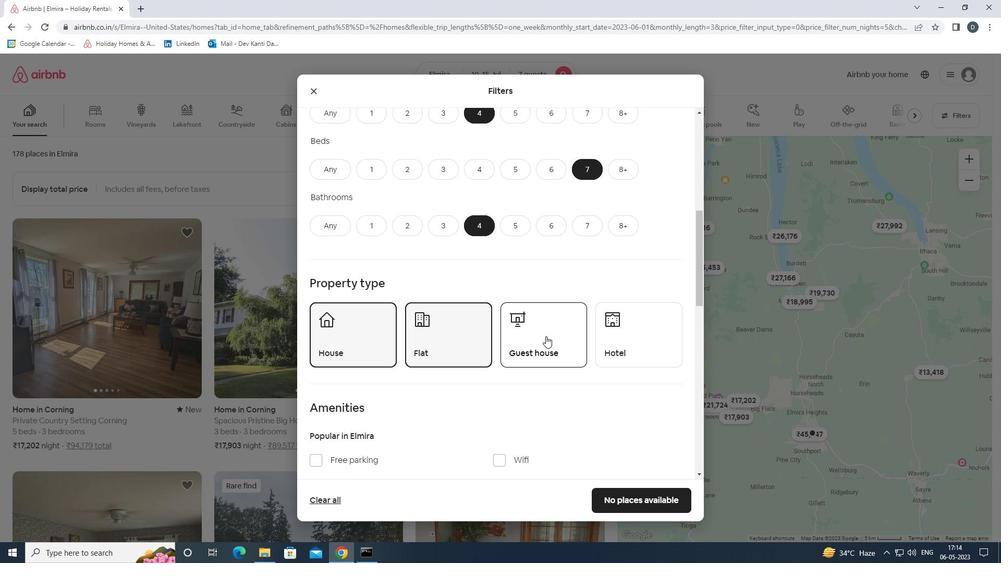 
Action: Mouse moved to (513, 335)
Screenshot: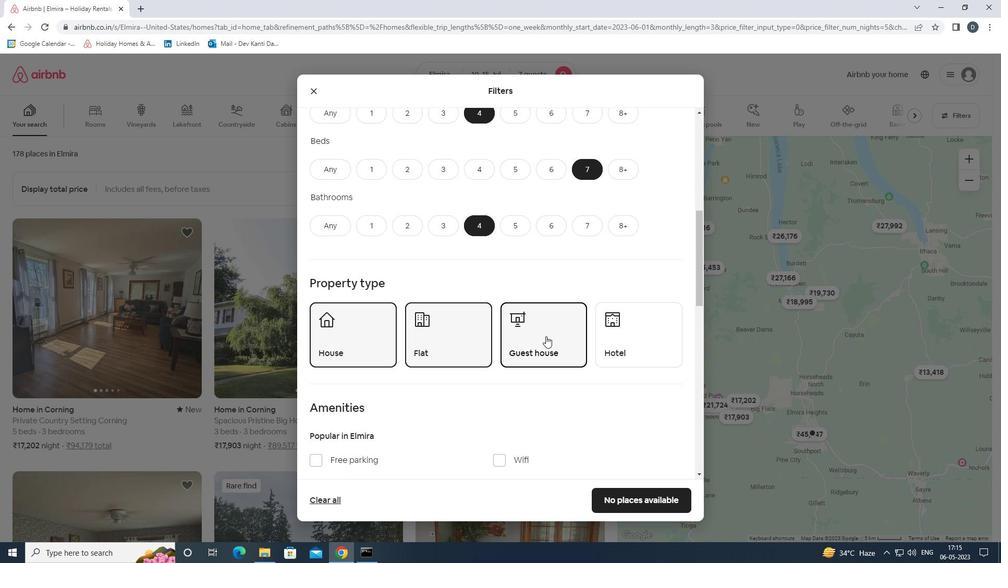 
Action: Mouse scrolled (513, 334) with delta (0, 0)
Screenshot: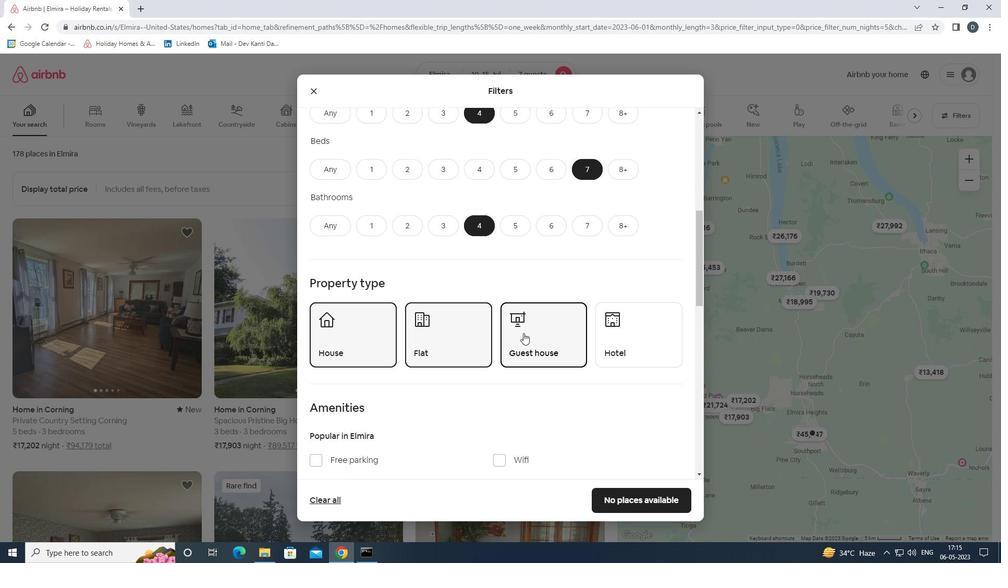 
Action: Mouse scrolled (513, 334) with delta (0, 0)
Screenshot: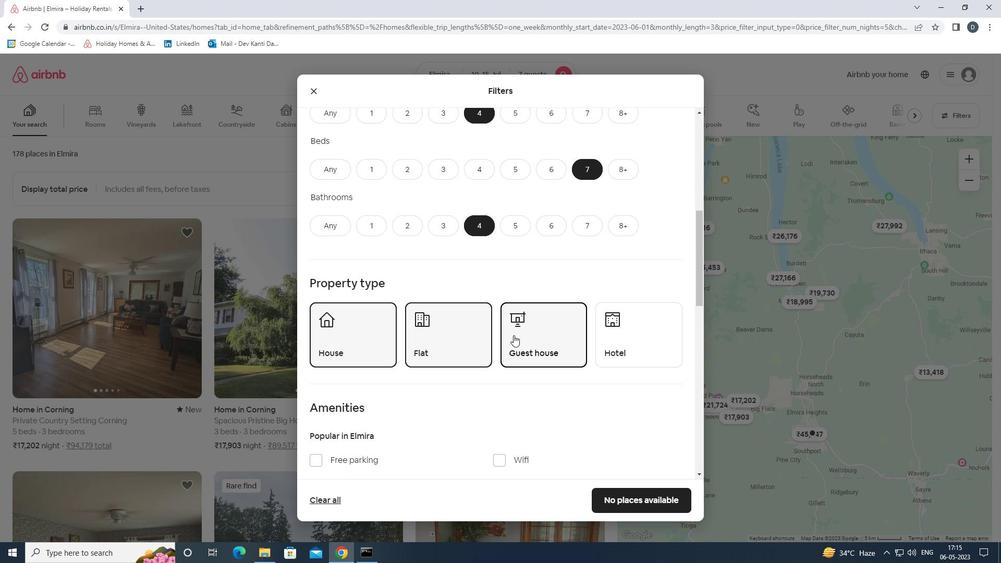 
Action: Mouse moved to (513, 335)
Screenshot: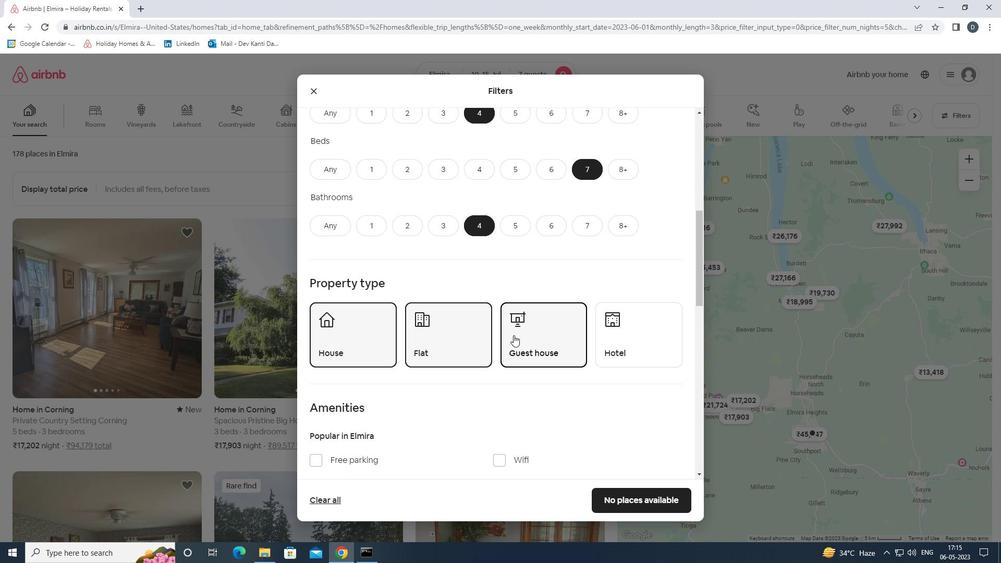 
Action: Mouse scrolled (513, 335) with delta (0, 0)
Screenshot: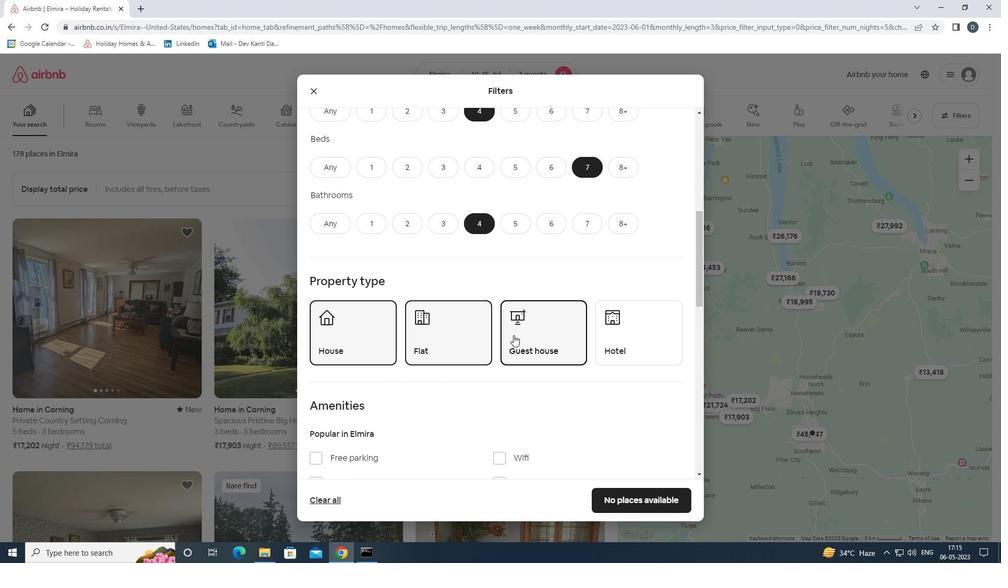 
Action: Mouse moved to (528, 302)
Screenshot: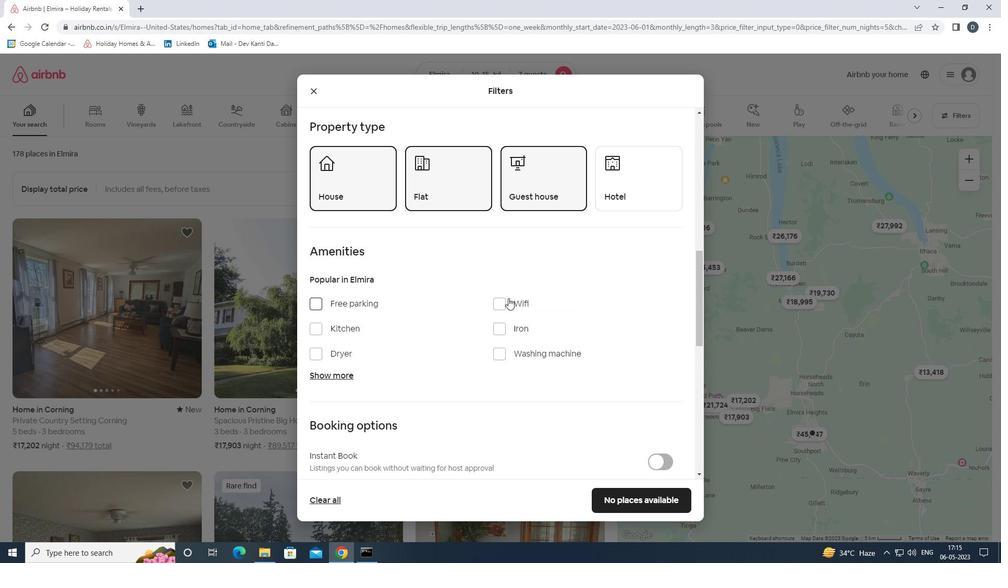 
Action: Mouse pressed left at (528, 302)
Screenshot: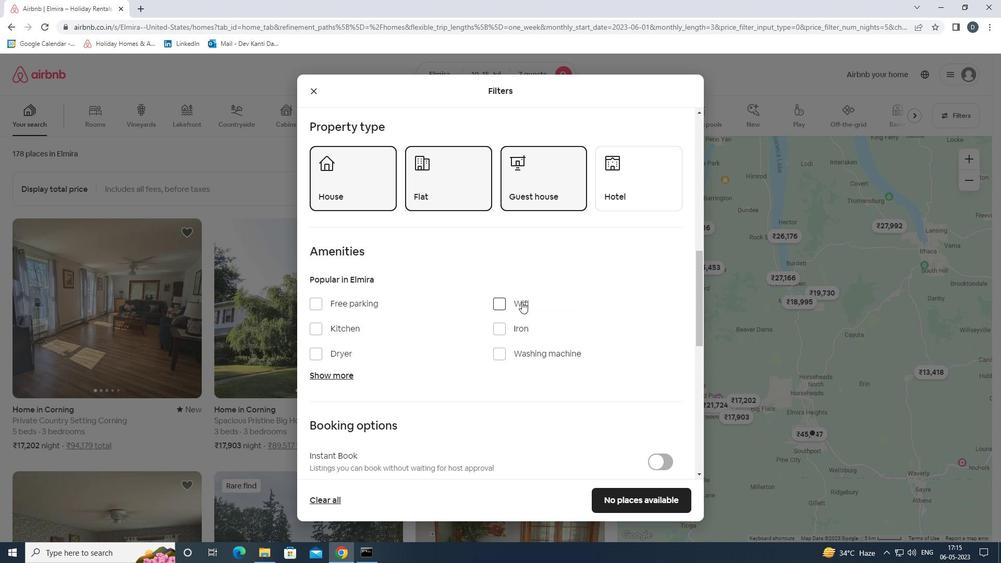 
Action: Mouse moved to (352, 309)
Screenshot: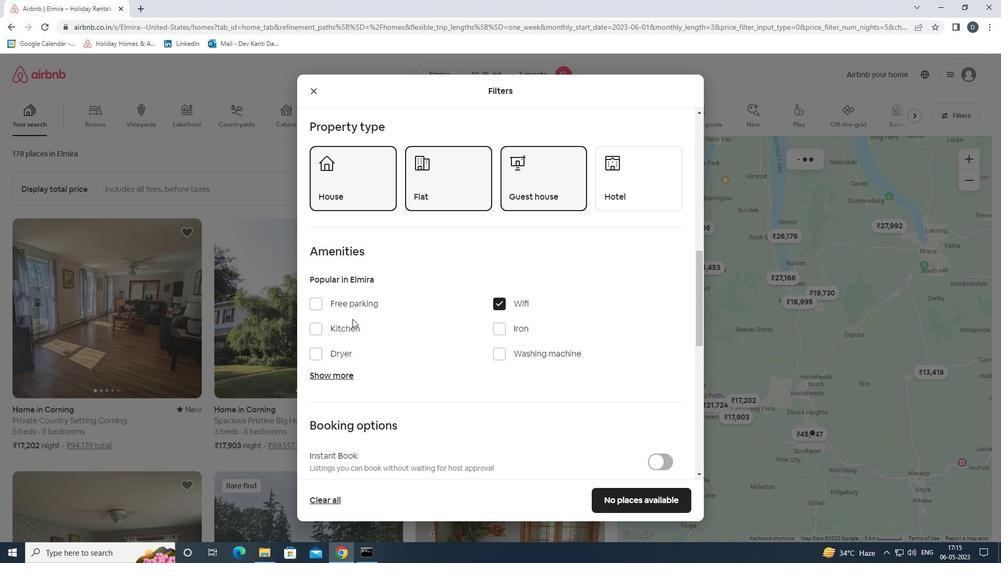 
Action: Mouse pressed left at (352, 309)
Screenshot: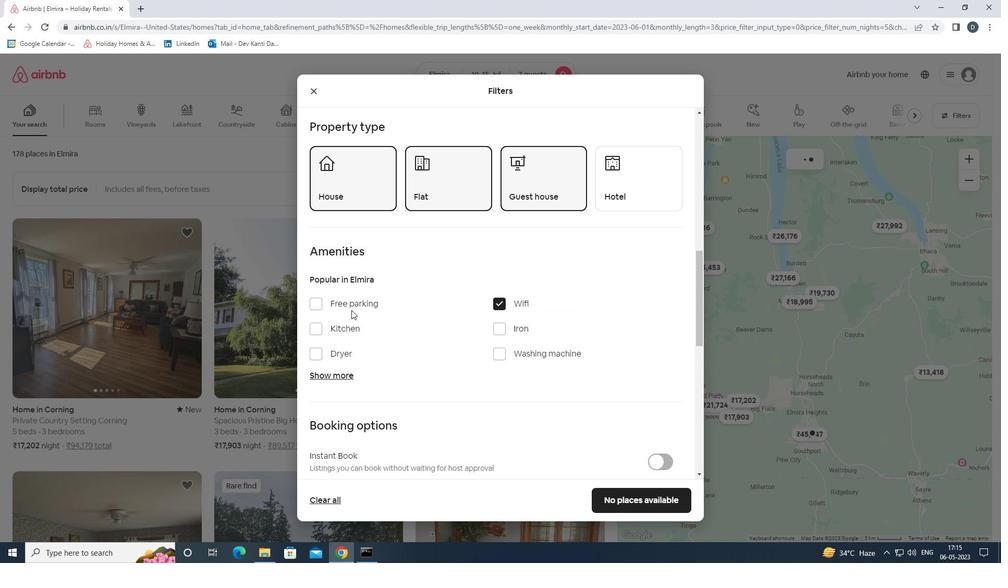 
Action: Mouse moved to (395, 337)
Screenshot: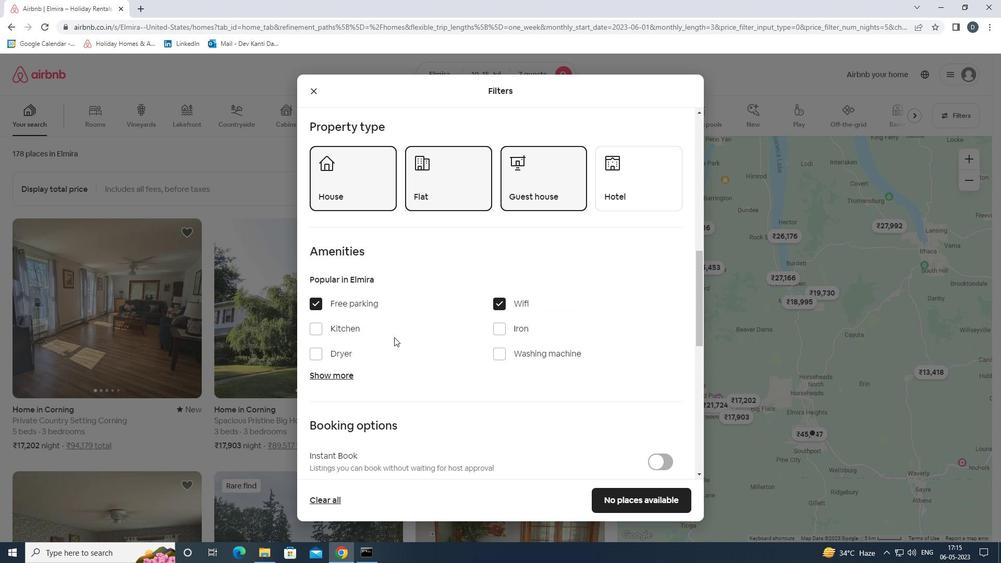 
Action: Mouse scrolled (395, 337) with delta (0, 0)
Screenshot: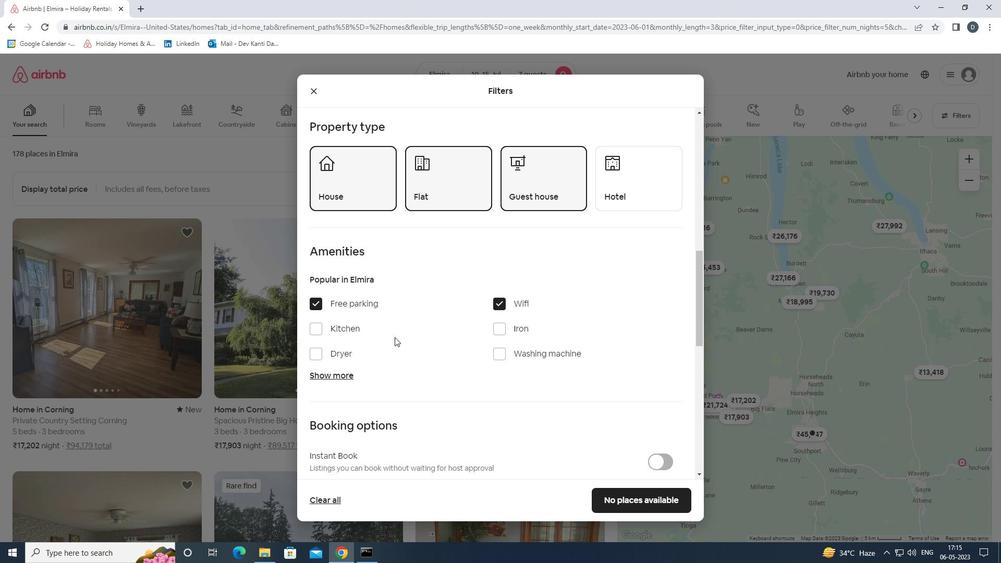 
Action: Mouse moved to (329, 326)
Screenshot: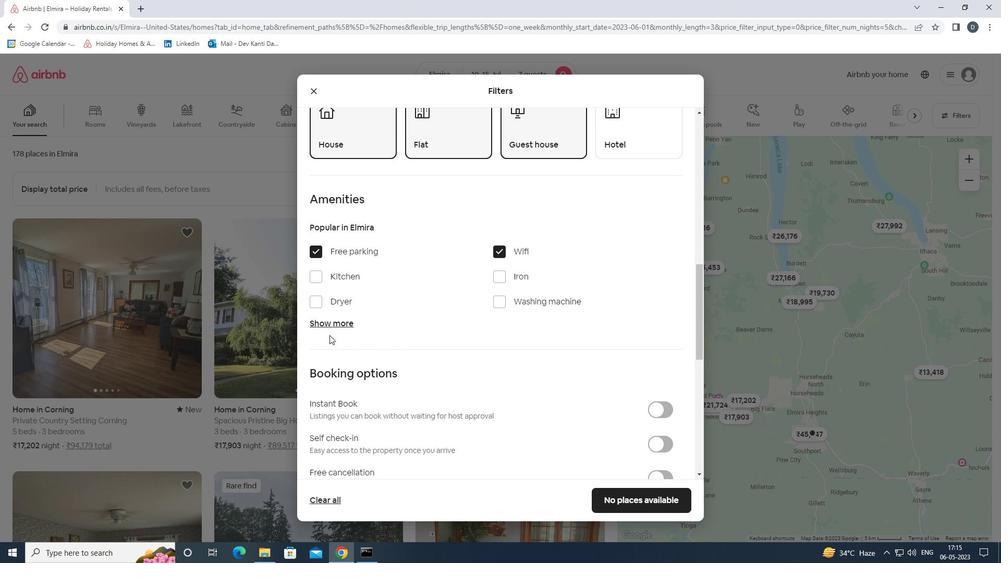 
Action: Mouse pressed left at (329, 326)
Screenshot: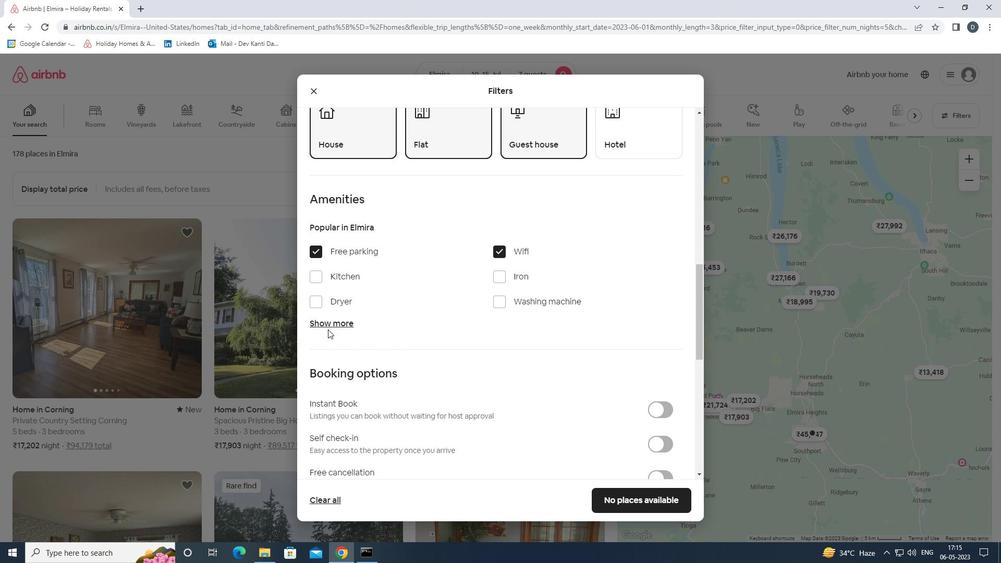 
Action: Mouse moved to (517, 380)
Screenshot: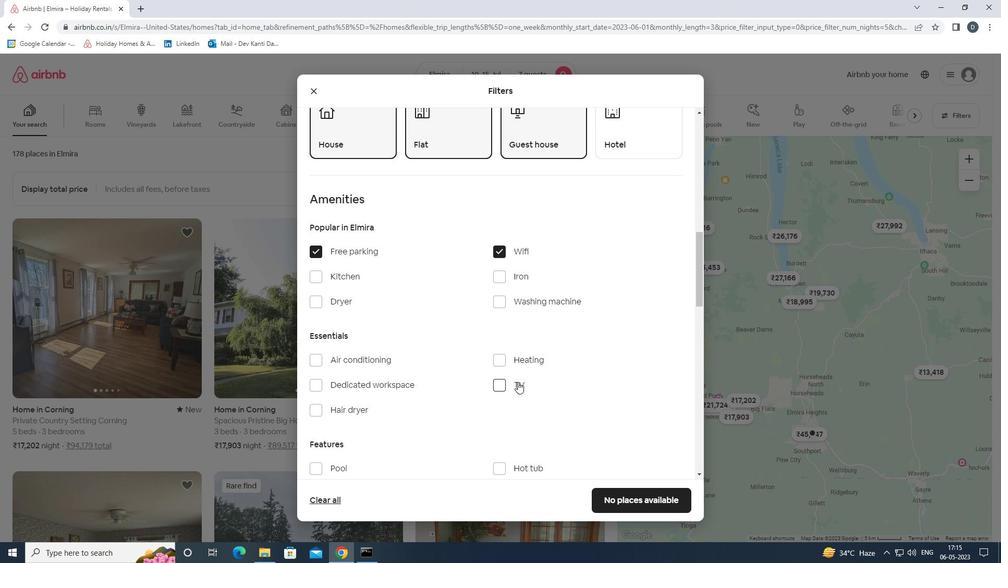 
Action: Mouse pressed left at (517, 380)
Screenshot: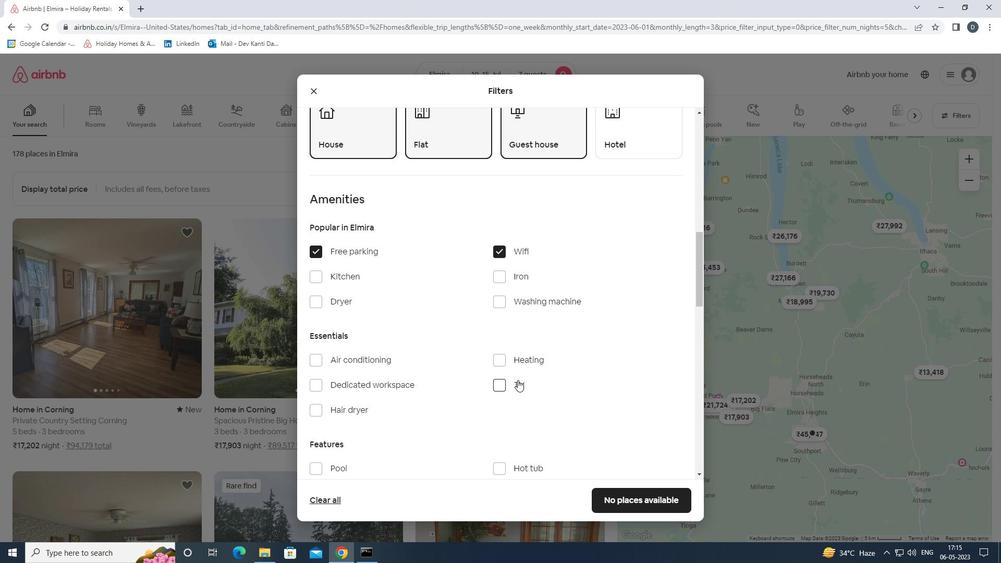 
Action: Mouse scrolled (517, 379) with delta (0, 0)
Screenshot: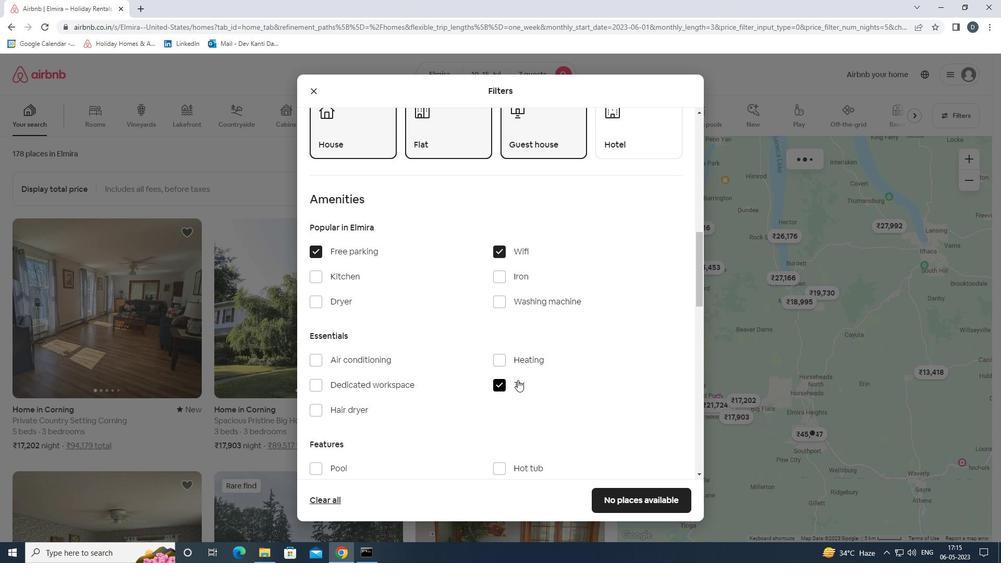 
Action: Mouse scrolled (517, 379) with delta (0, 0)
Screenshot: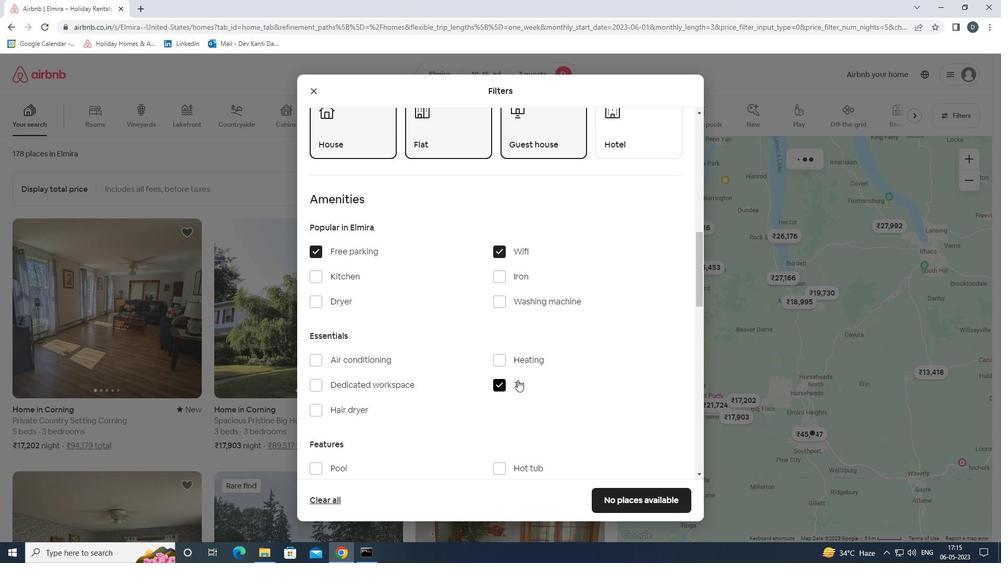 
Action: Mouse moved to (342, 414)
Screenshot: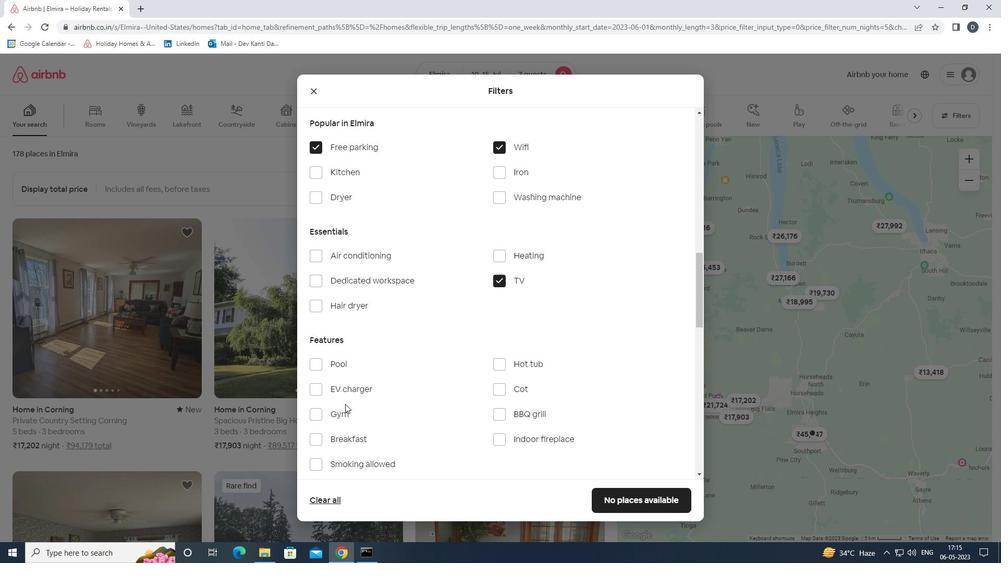 
Action: Mouse pressed left at (342, 414)
Screenshot: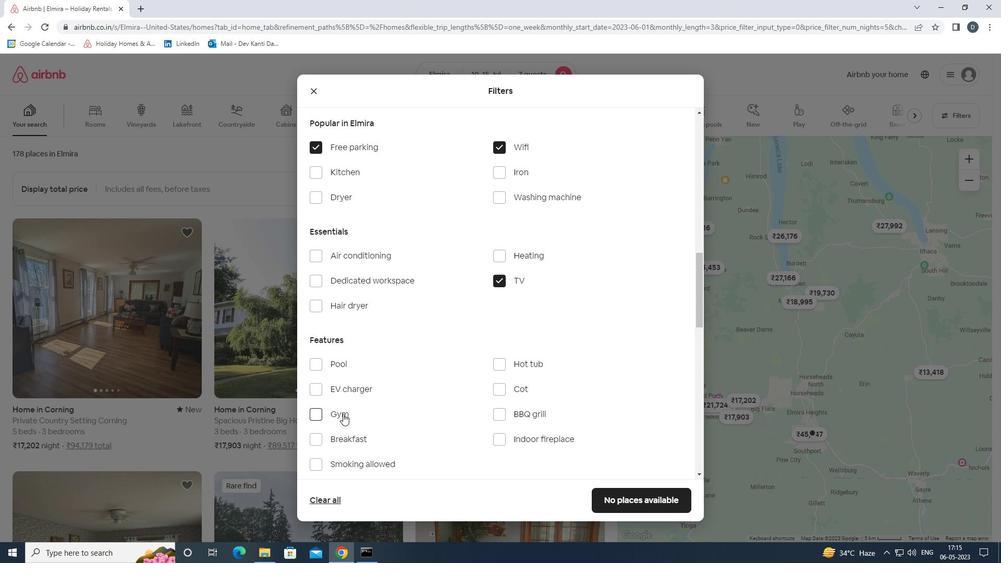 
Action: Mouse moved to (349, 441)
Screenshot: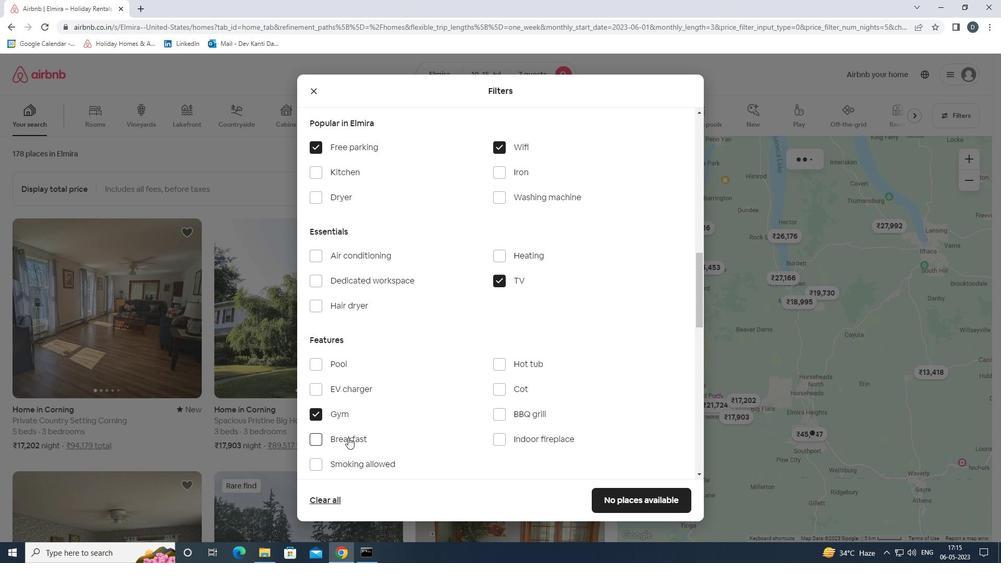 
Action: Mouse pressed left at (349, 441)
Screenshot: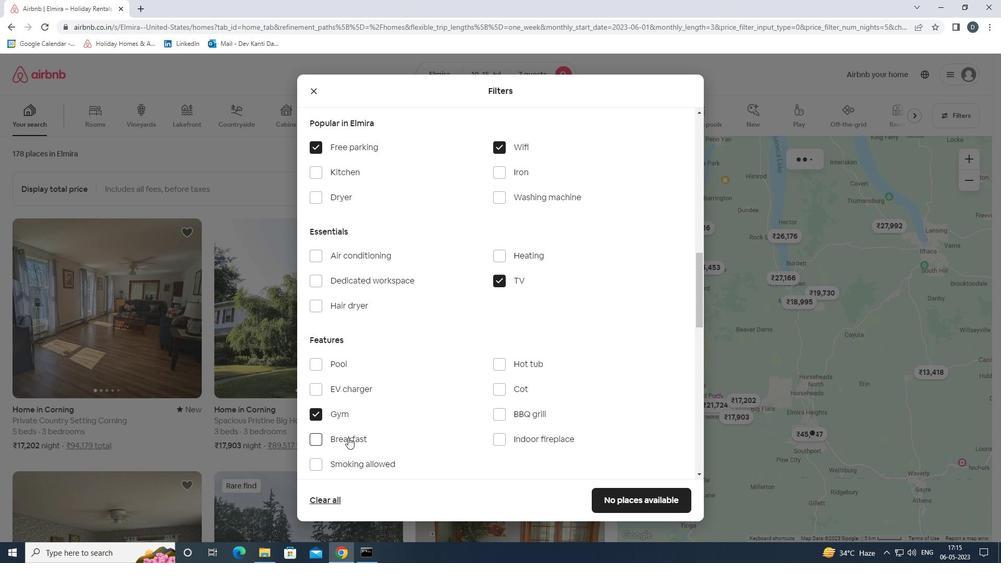
Action: Mouse moved to (646, 498)
Screenshot: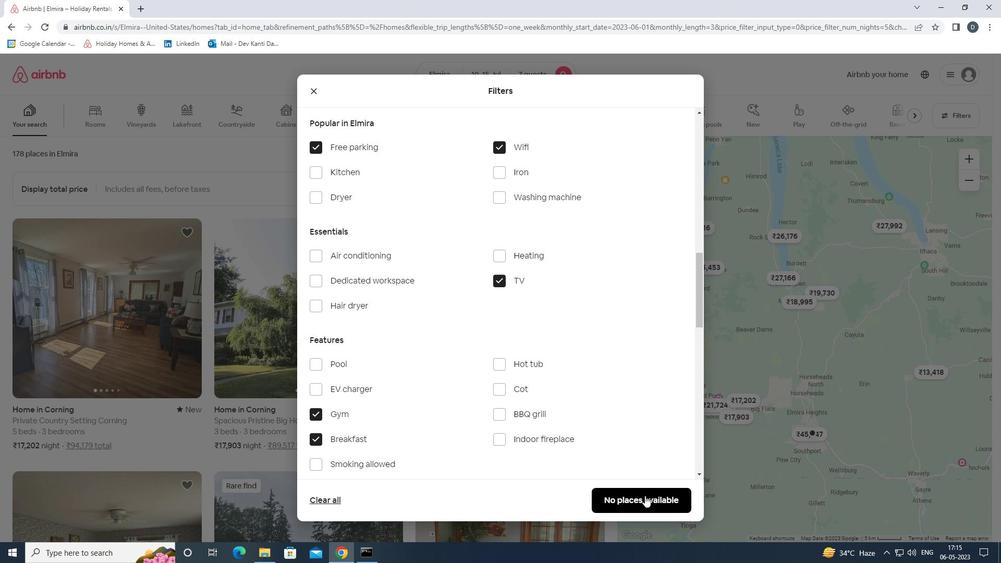 
Action: Mouse pressed left at (646, 498)
Screenshot: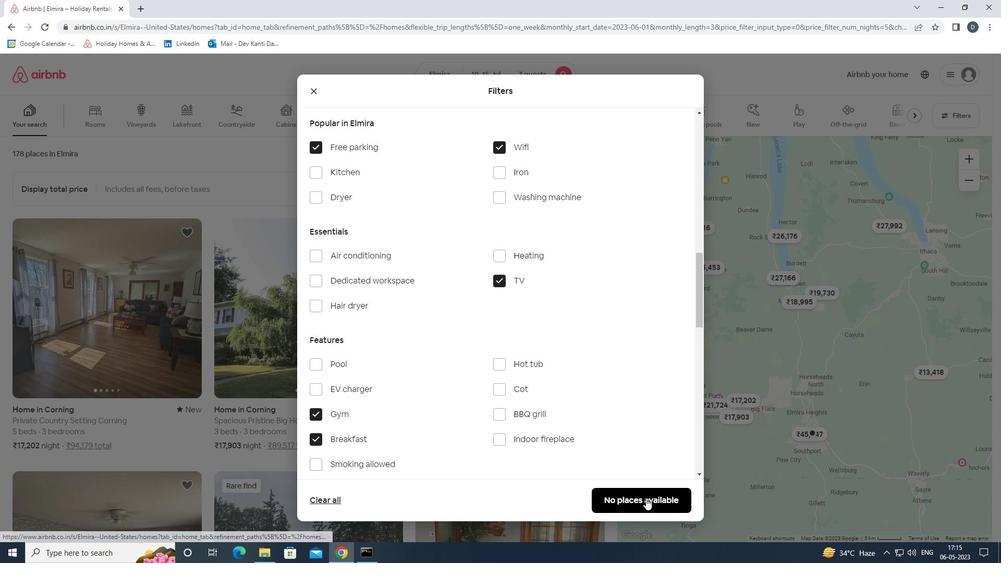 
Action: Mouse moved to (435, 201)
Screenshot: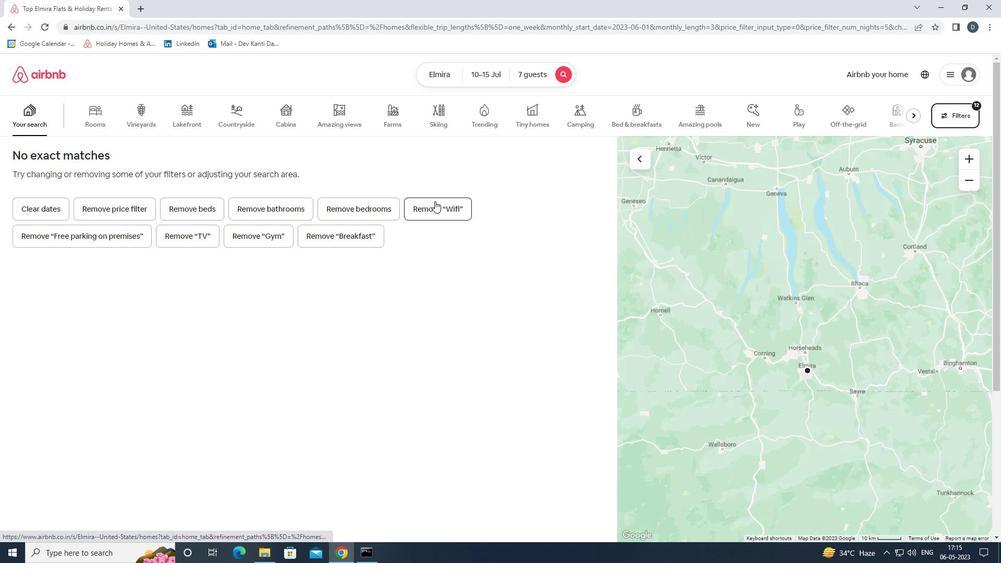 
